 Task: Create new contact,   with mail id: 'JonesDelilah@valeo.com', first name: 'Delilah', Last name: 'Jones', Job Title: Operations Coordinator, Phone number (202) 555-5678. Change life cycle stage to  'Lead' and lead status to 'New'. Add new company to the associated contact: www.wowexpress.in_x000D_
 and type: Prospect. Logged in from softage.1@softage.net
Action: Mouse moved to (72, 53)
Screenshot: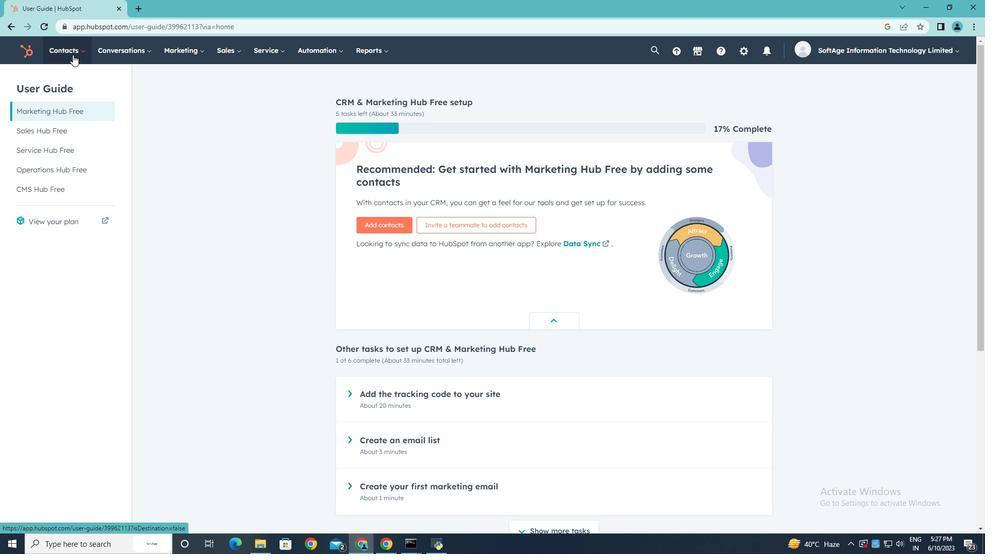 
Action: Mouse pressed left at (72, 53)
Screenshot: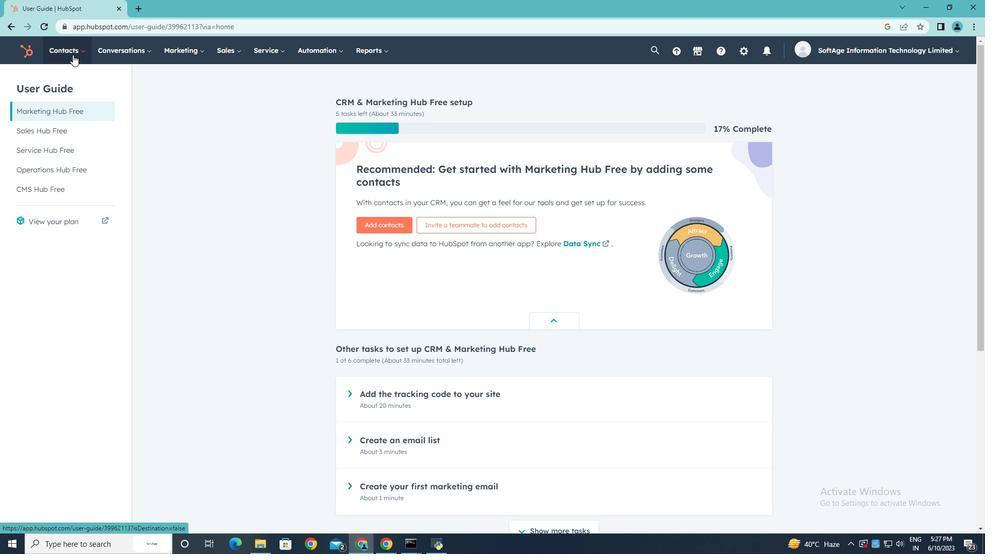 
Action: Mouse moved to (81, 82)
Screenshot: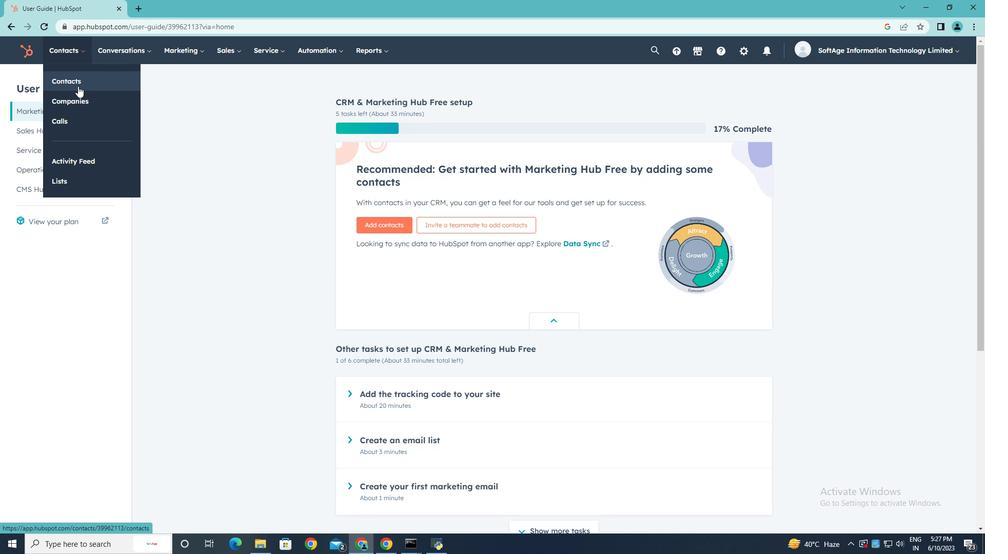 
Action: Mouse pressed left at (81, 82)
Screenshot: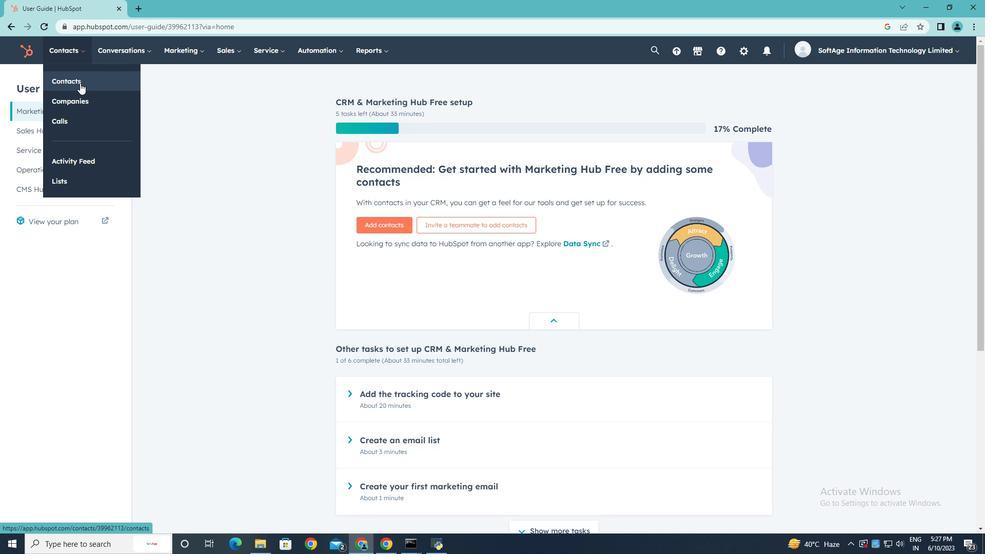 
Action: Mouse moved to (924, 88)
Screenshot: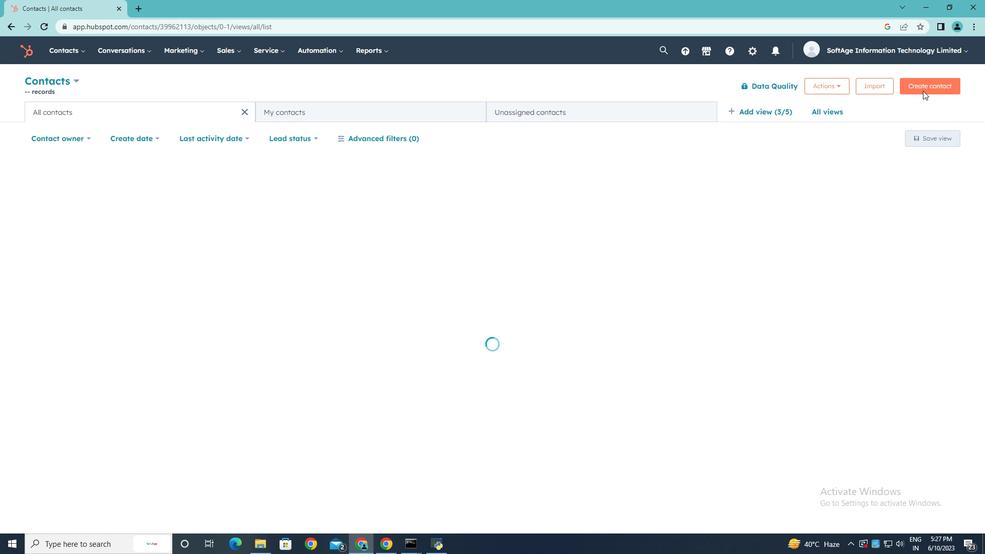 
Action: Mouse pressed left at (924, 88)
Screenshot: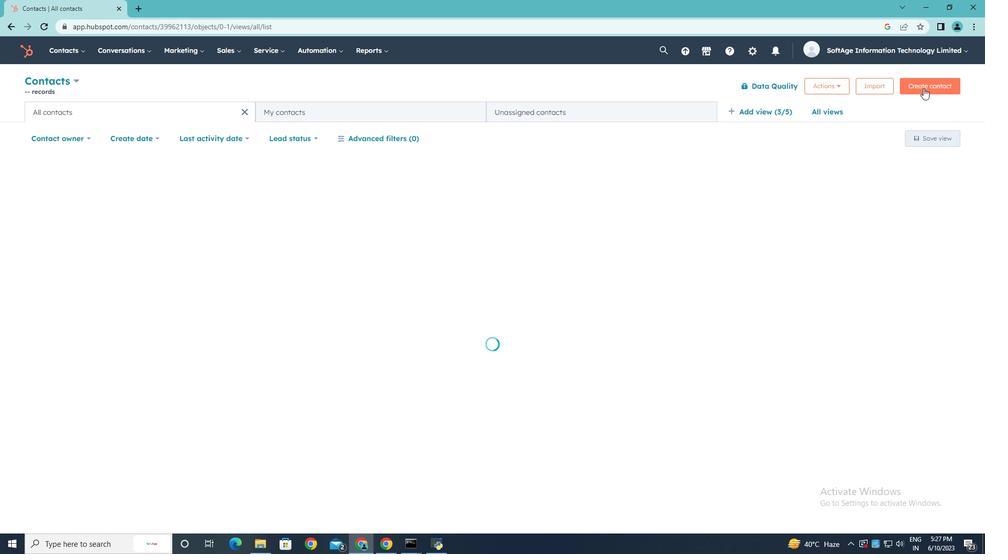 
Action: Mouse moved to (760, 134)
Screenshot: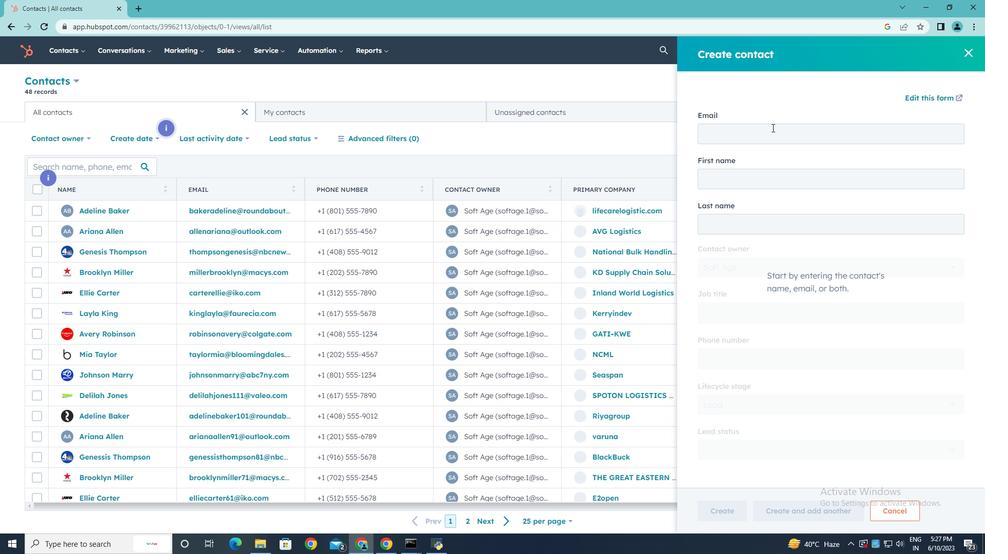 
Action: Mouse pressed left at (760, 134)
Screenshot: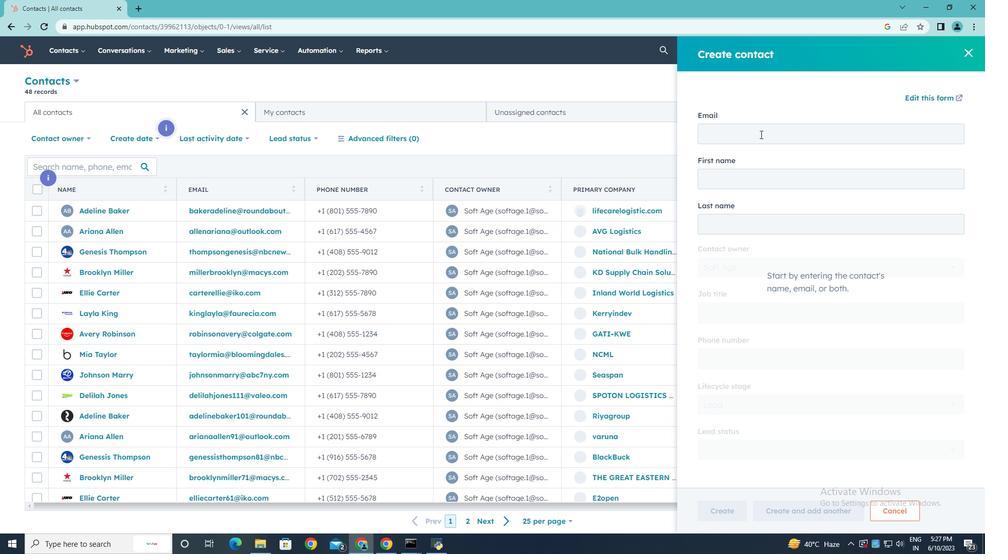
Action: Mouse moved to (762, 133)
Screenshot: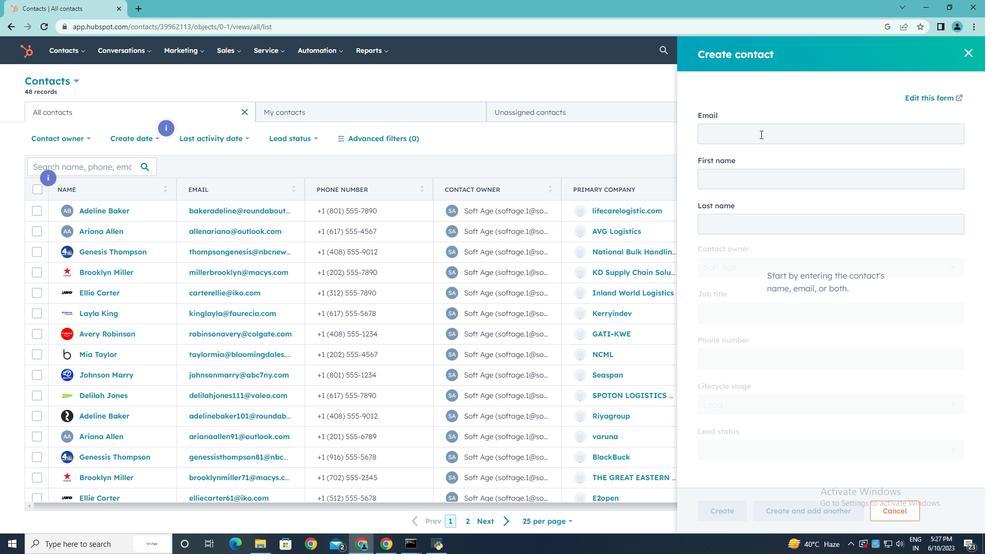 
Action: Key pressed <Key.shift><Key.shift><Key.shift><Key.shift><Key.shift>Jones<Key.shift><Key.shift><Key.shift><Key.shift><Key.shift><Key.shift><Key.shift>Delilah<Key.shift><Key.shift><Key.shift><Key.shift><Key.shift><Key.shift><Key.shift>@valeo.com
Screenshot: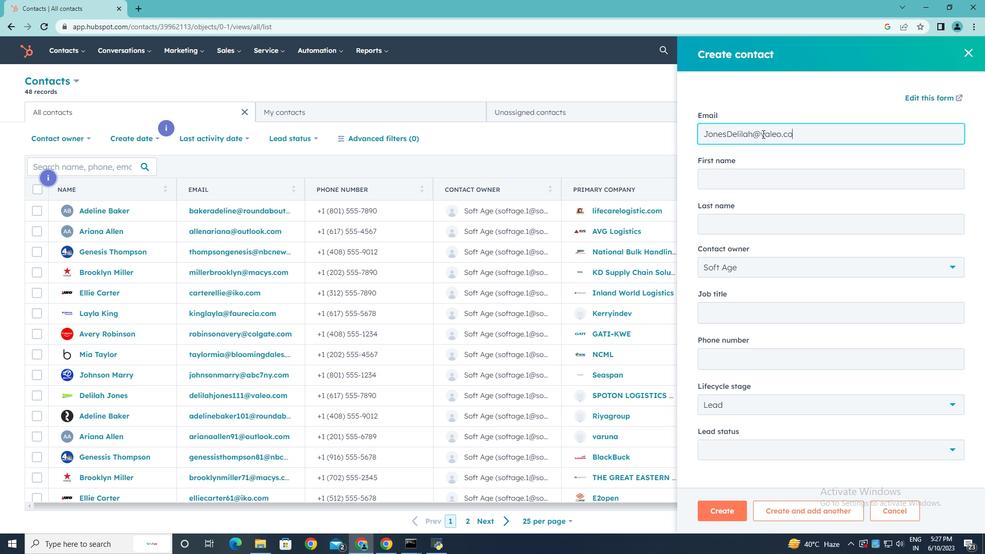 
Action: Mouse moved to (742, 172)
Screenshot: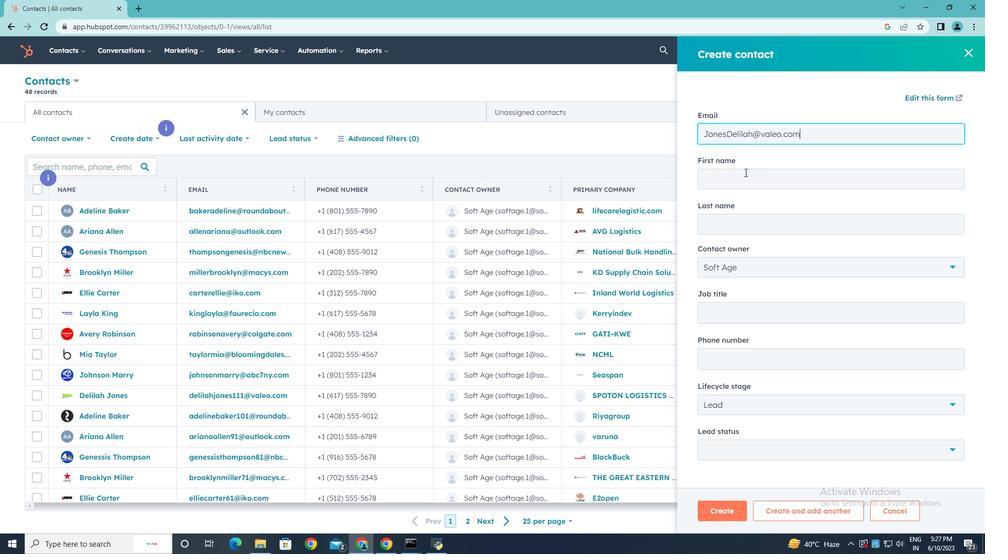 
Action: Mouse pressed left at (742, 172)
Screenshot: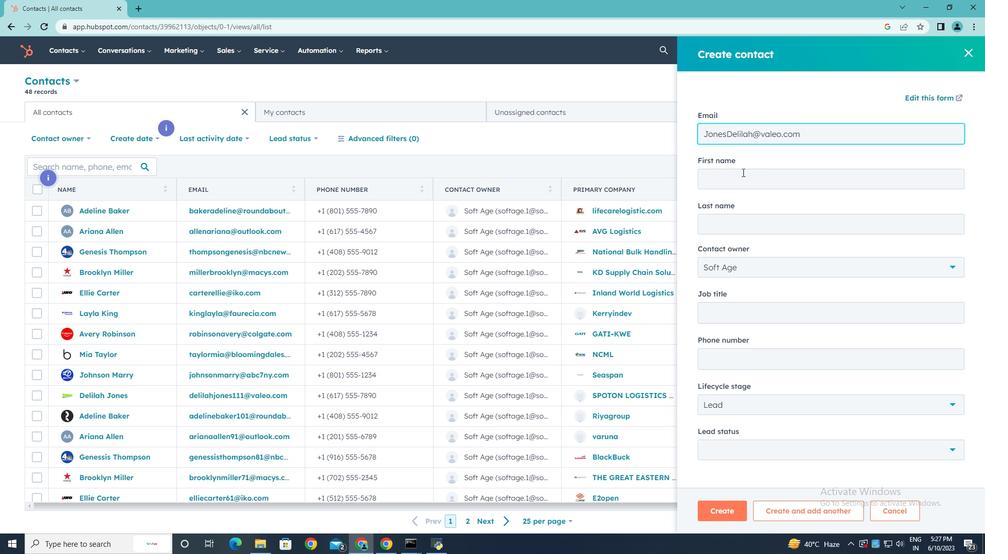 
Action: Key pressed <Key.shift>Delilah
Screenshot: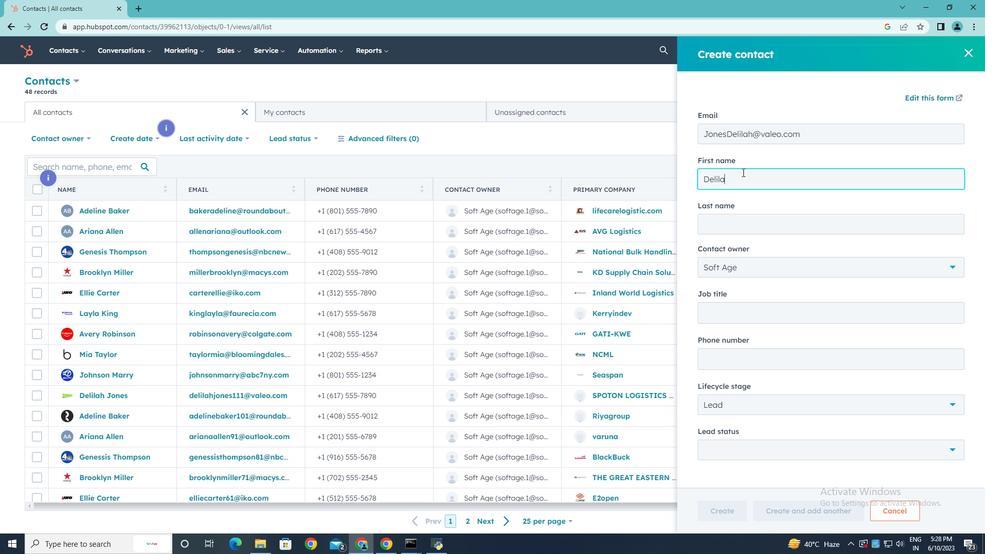 
Action: Mouse moved to (728, 225)
Screenshot: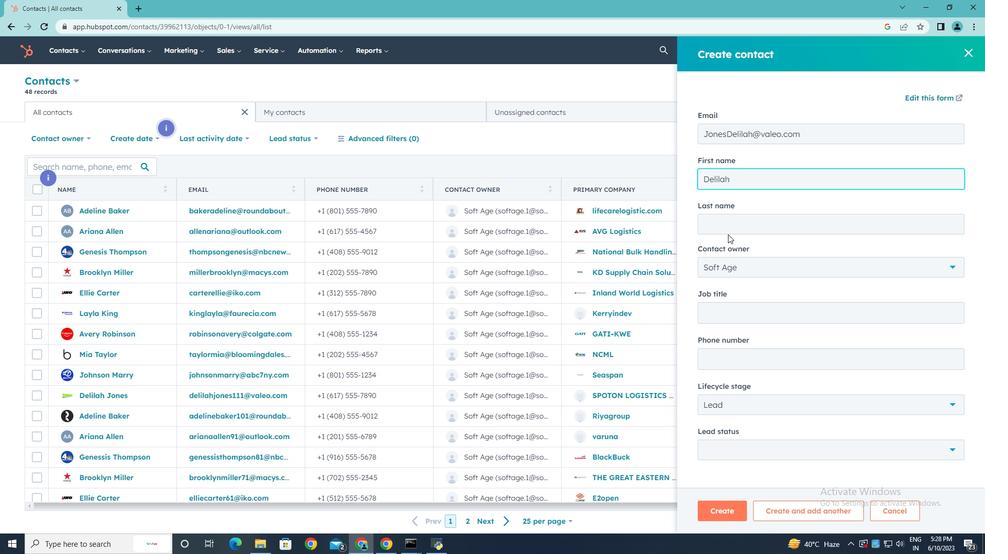 
Action: Mouse pressed left at (728, 225)
Screenshot: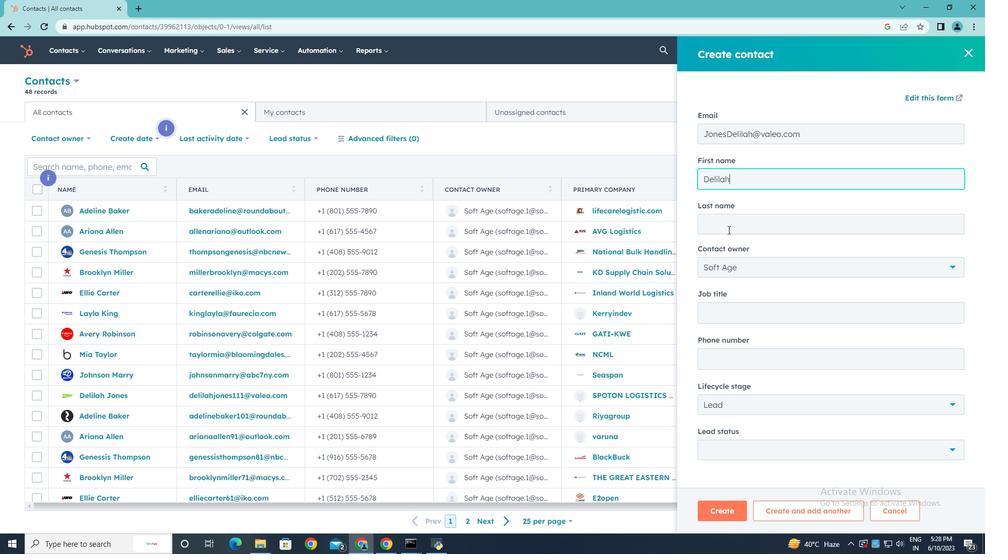 
Action: Key pressed <Key.shift>Jones
Screenshot: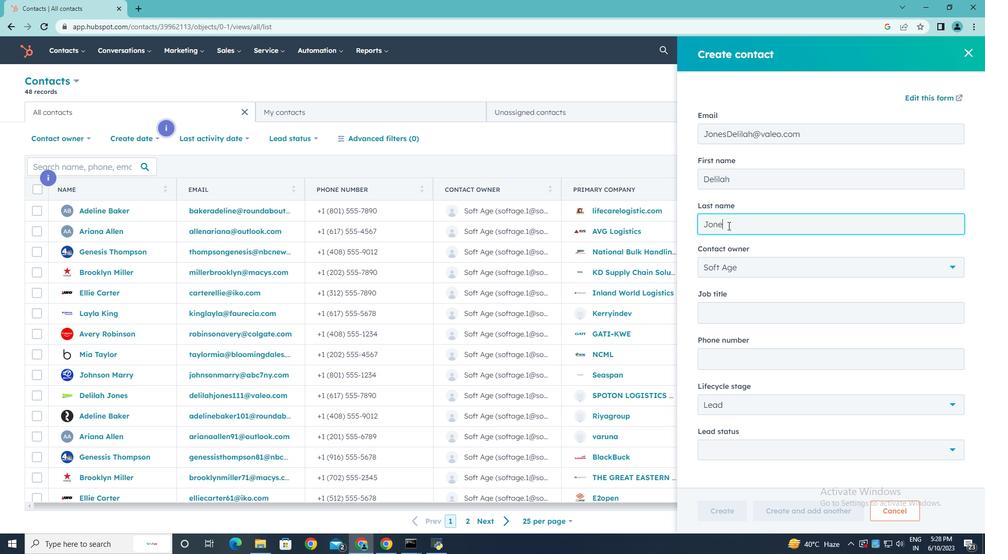 
Action: Mouse moved to (740, 312)
Screenshot: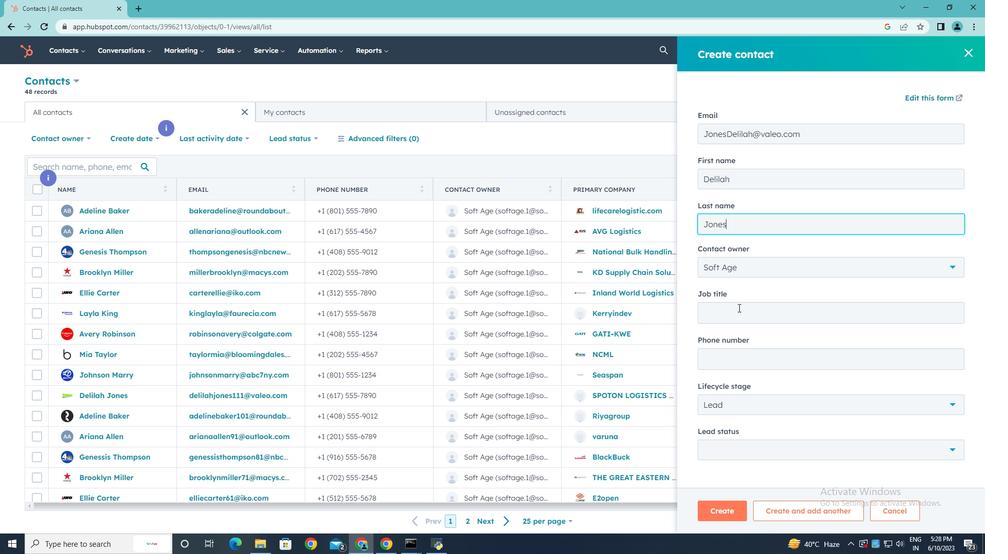 
Action: Mouse pressed left at (740, 312)
Screenshot: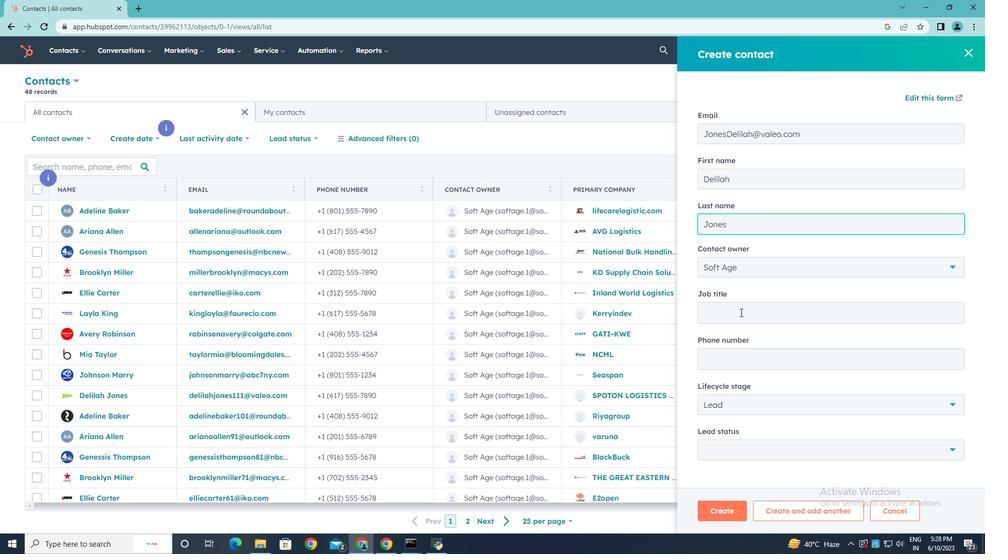 
Action: Key pressed <Key.shift><Key.shift><Key.shift><Key.shift><Key.shift><Key.shift><Key.shift>Operations<Key.space><Key.shift>Coordinator
Screenshot: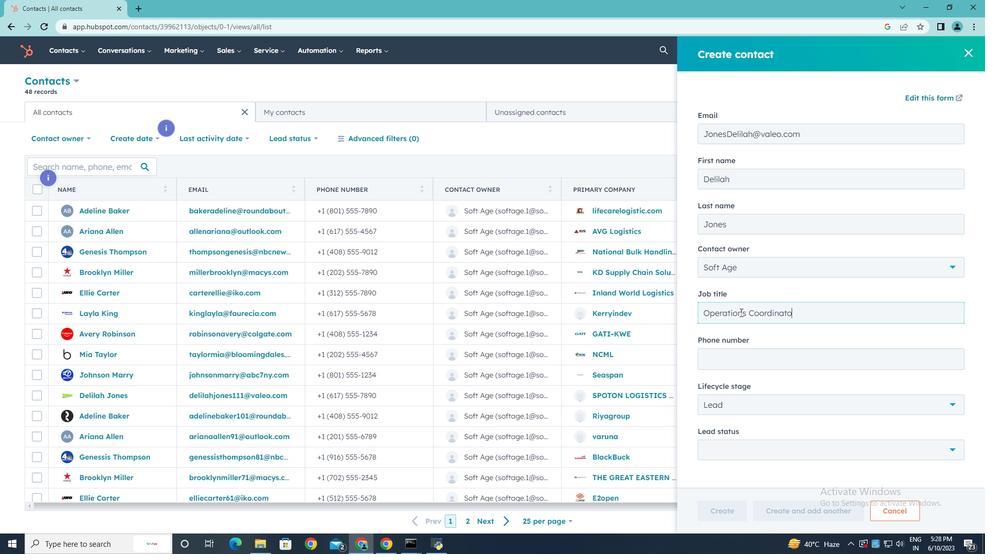 
Action: Mouse moved to (789, 364)
Screenshot: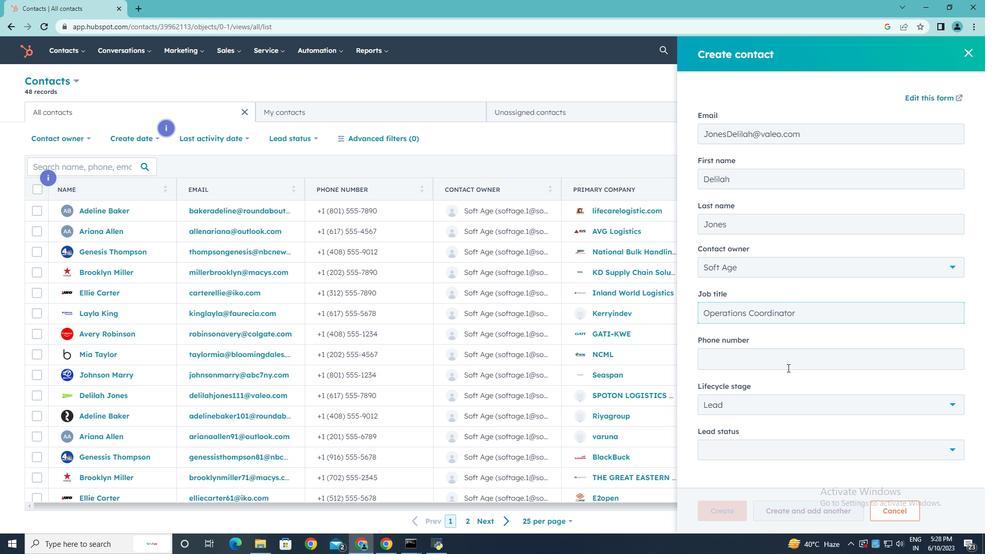 
Action: Mouse pressed left at (789, 364)
Screenshot: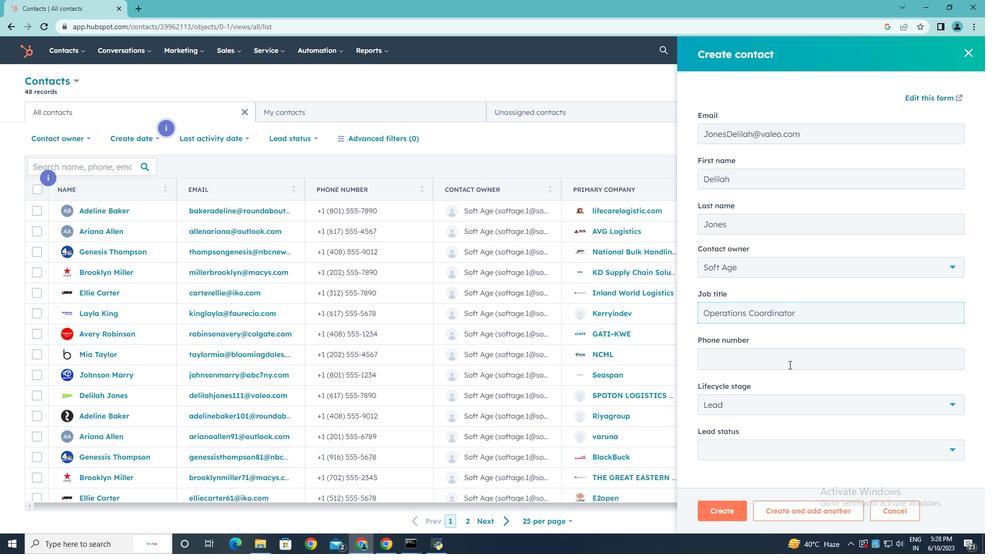 
Action: Key pressed 2025555678
Screenshot: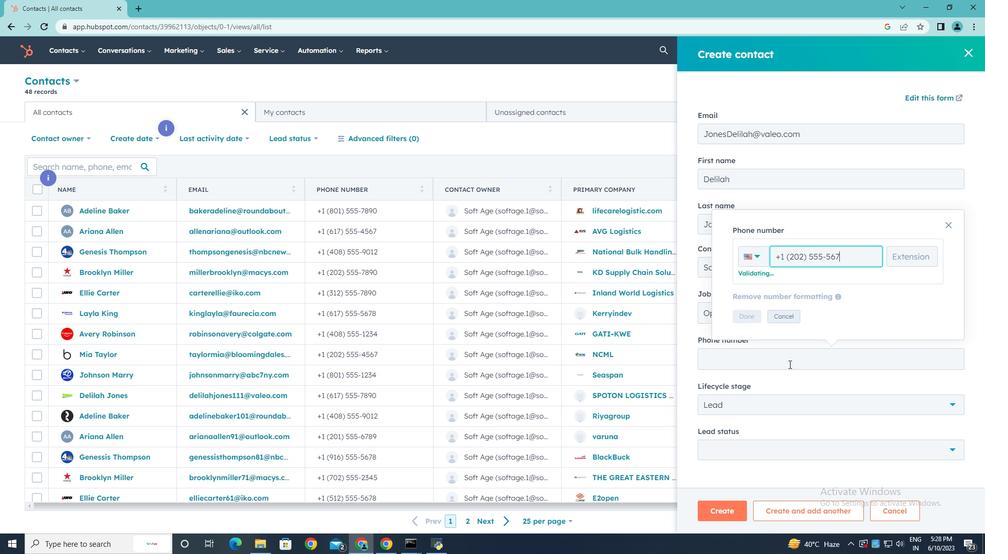 
Action: Mouse moved to (752, 313)
Screenshot: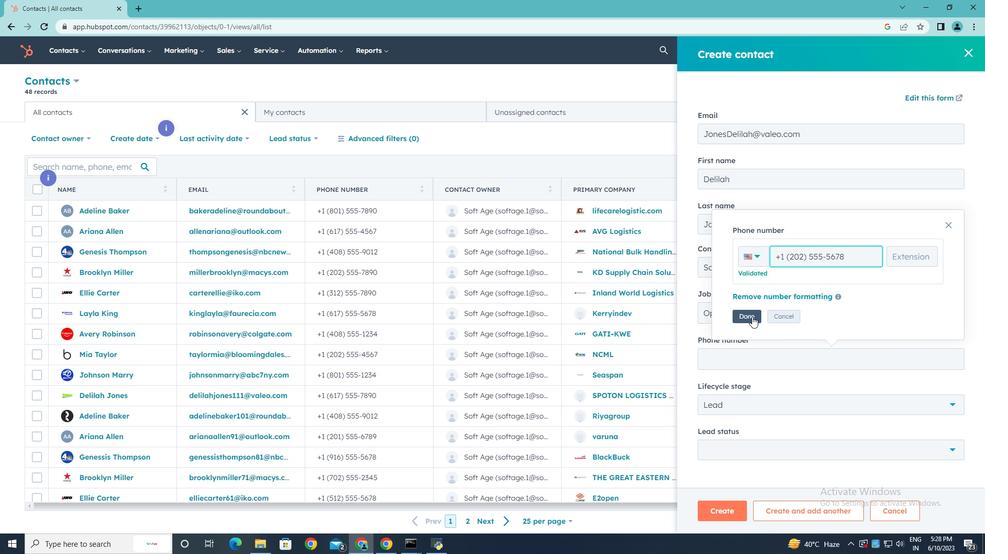 
Action: Mouse pressed left at (752, 313)
Screenshot: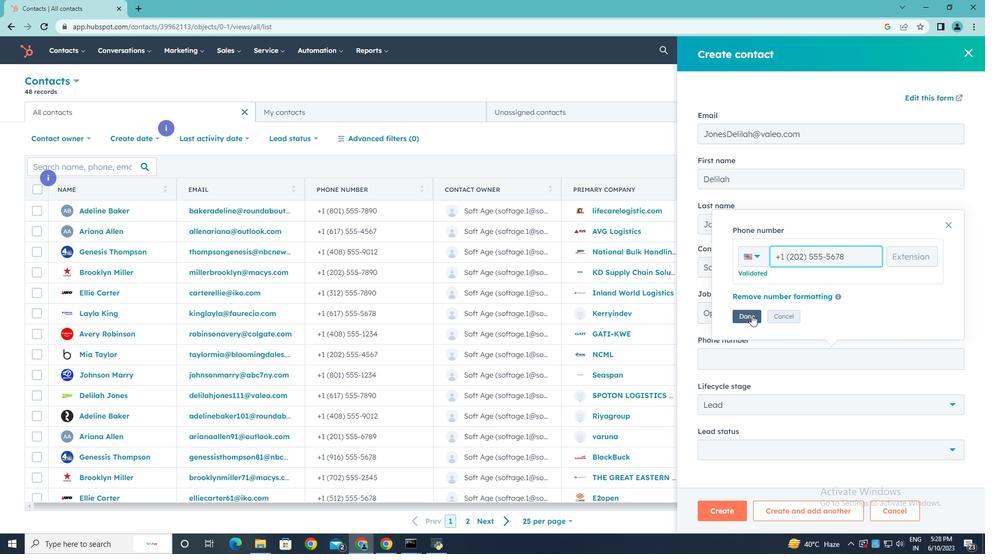 
Action: Mouse moved to (754, 404)
Screenshot: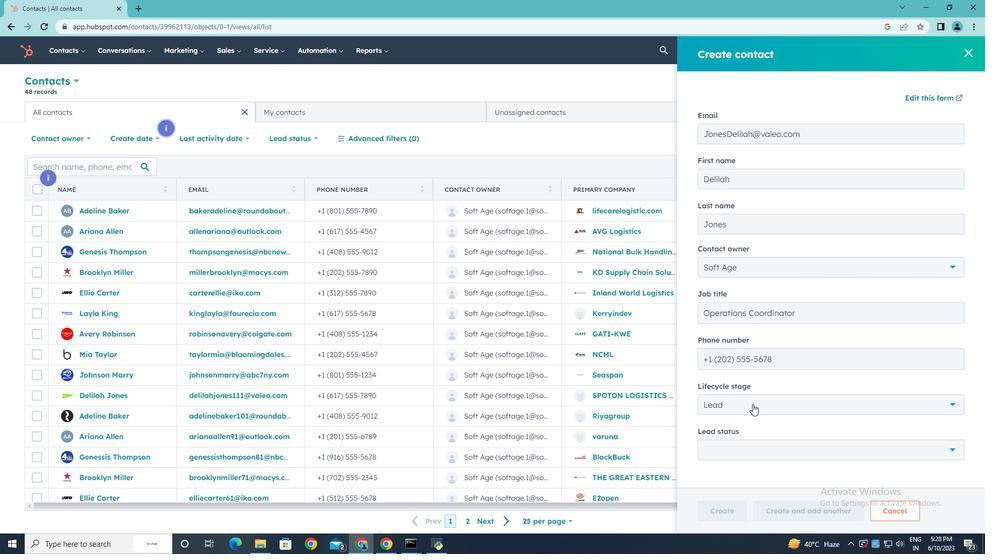 
Action: Mouse pressed left at (754, 404)
Screenshot: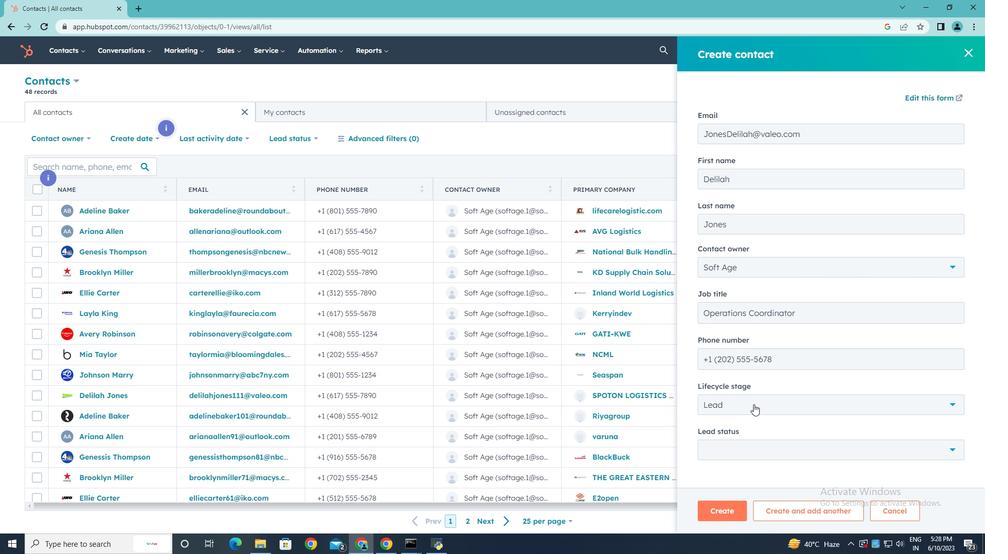 
Action: Mouse moved to (734, 314)
Screenshot: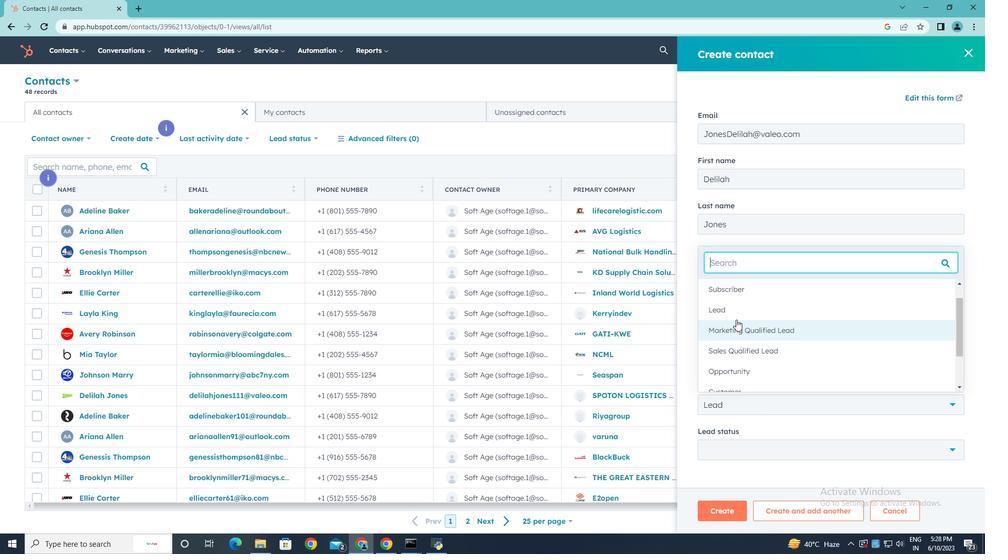 
Action: Mouse pressed left at (734, 314)
Screenshot: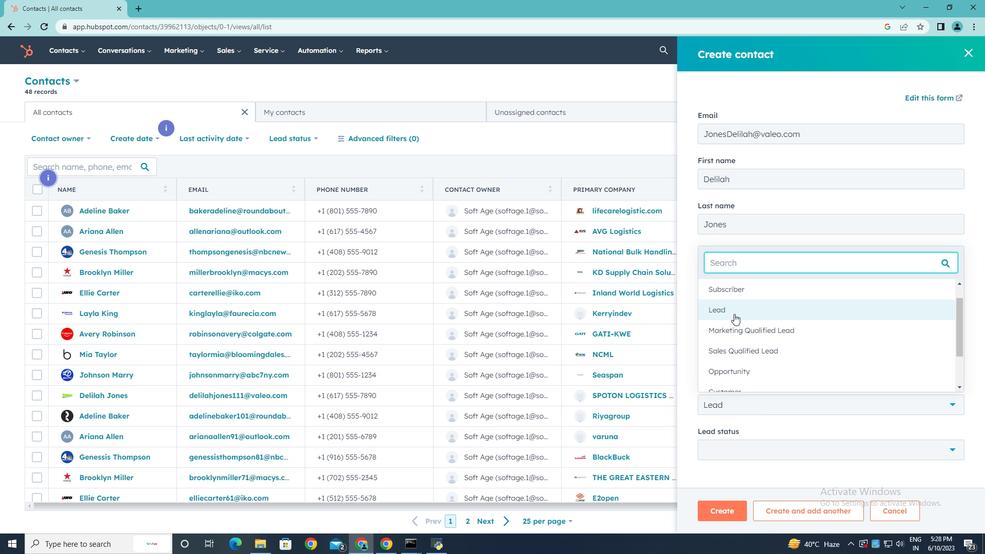 
Action: Mouse moved to (740, 453)
Screenshot: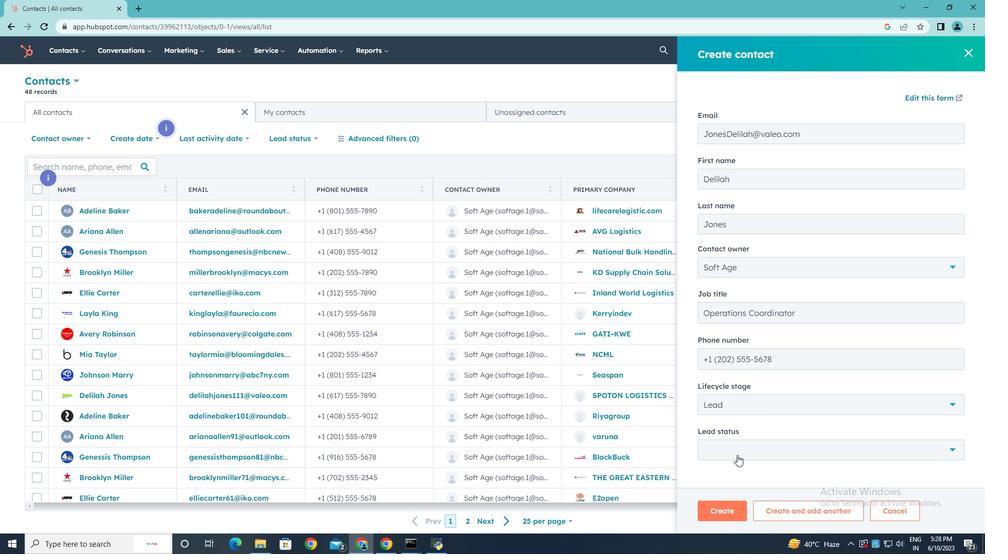 
Action: Mouse pressed left at (740, 453)
Screenshot: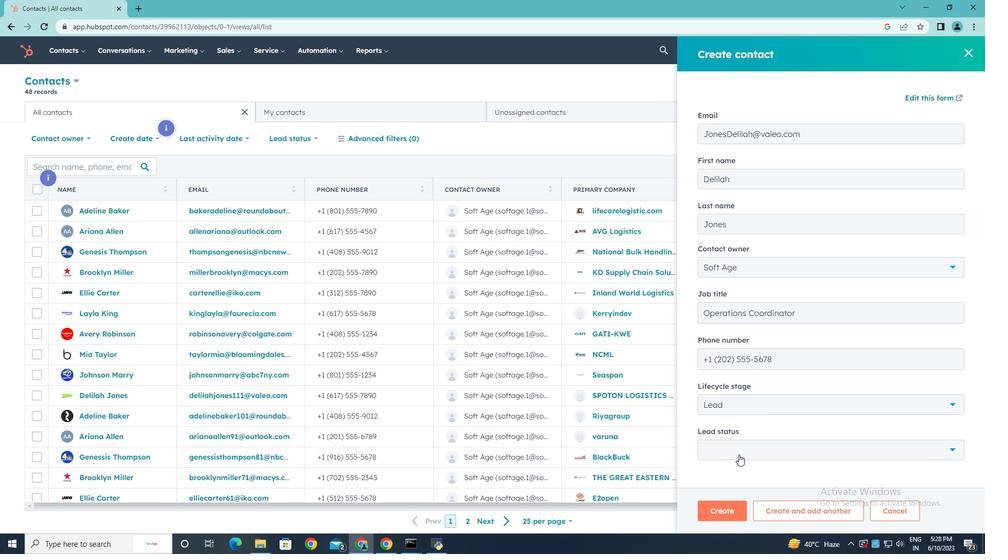 
Action: Mouse moved to (734, 357)
Screenshot: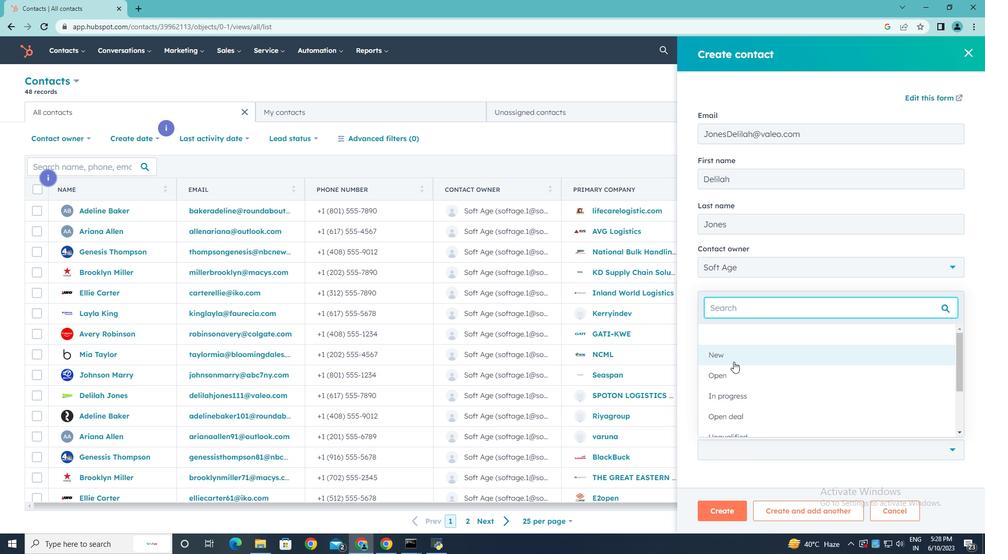 
Action: Mouse pressed left at (734, 357)
Screenshot: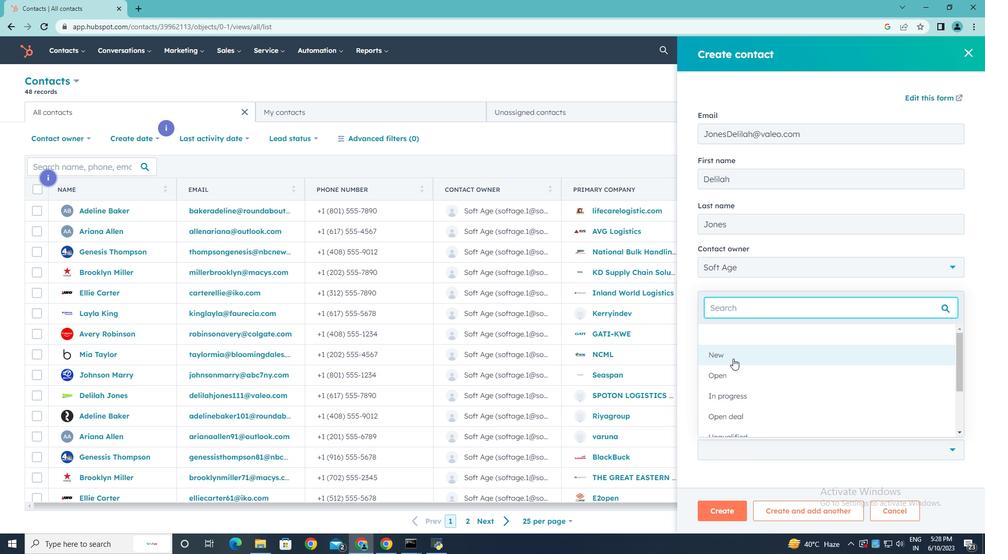 
Action: Mouse moved to (748, 397)
Screenshot: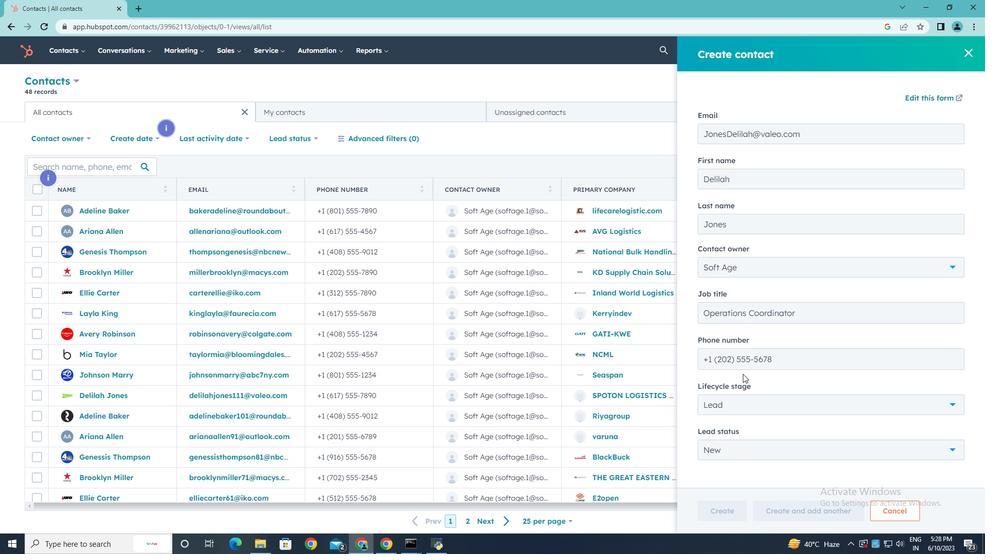 
Action: Mouse scrolled (748, 396) with delta (0, 0)
Screenshot: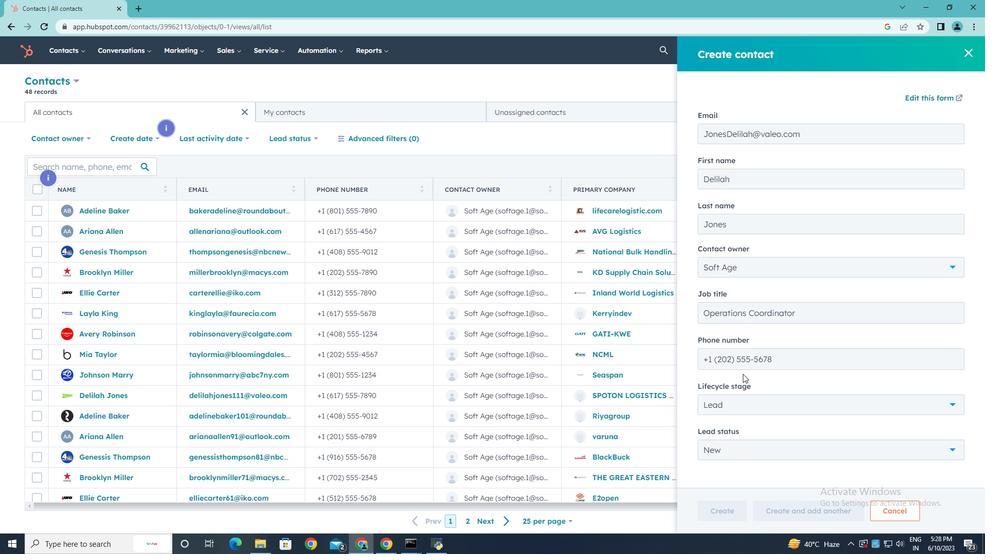 
Action: Mouse moved to (748, 397)
Screenshot: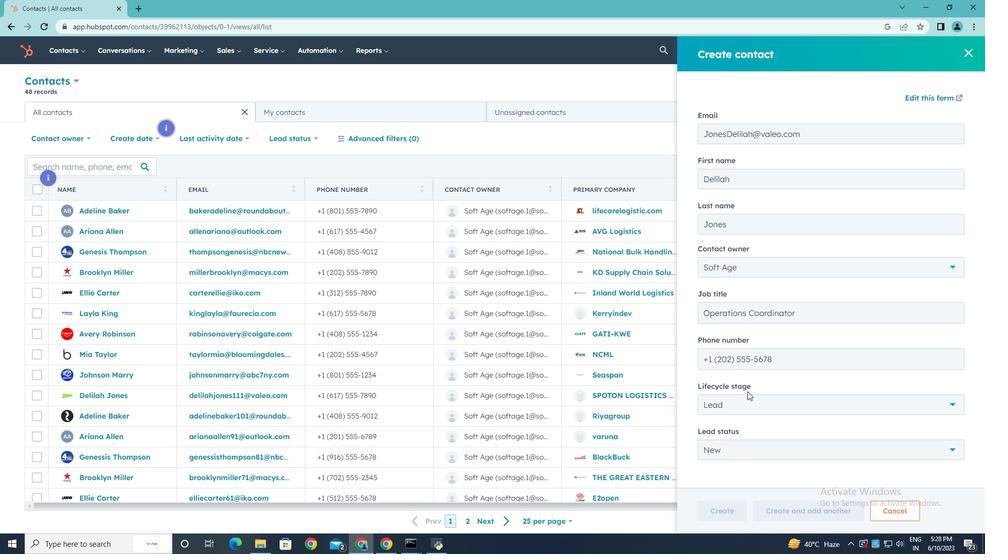 
Action: Mouse scrolled (748, 397) with delta (0, 0)
Screenshot: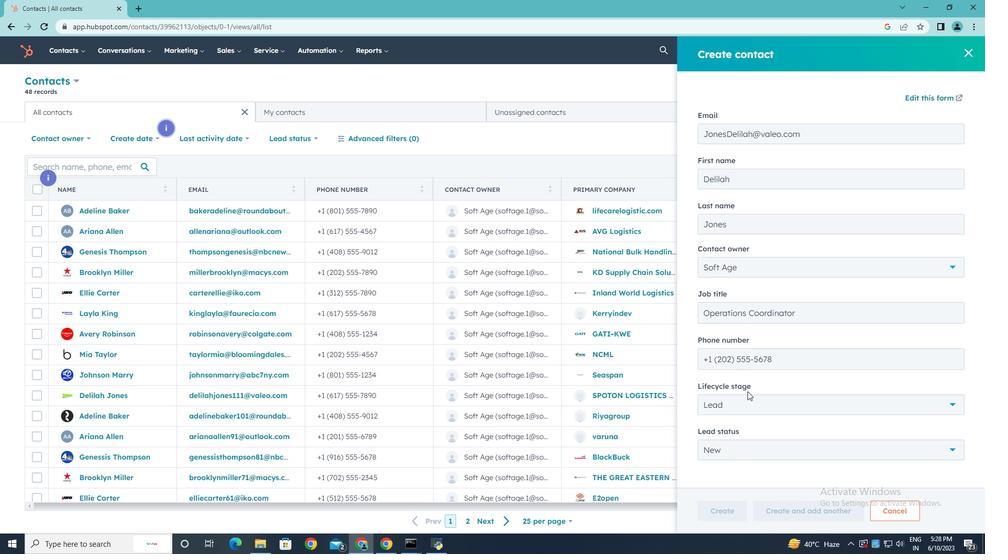 
Action: Mouse scrolled (748, 397) with delta (0, 0)
Screenshot: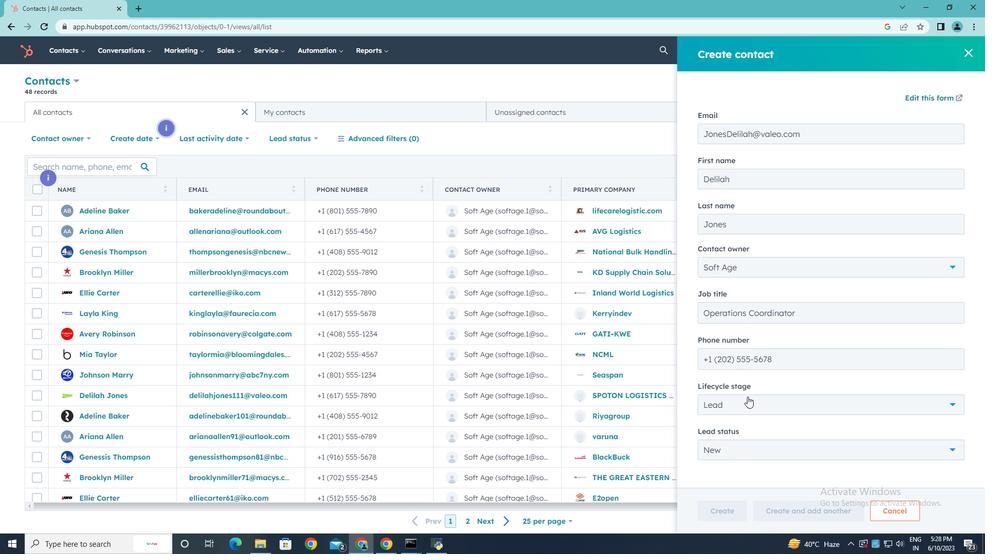 
Action: Mouse scrolled (748, 397) with delta (0, 0)
Screenshot: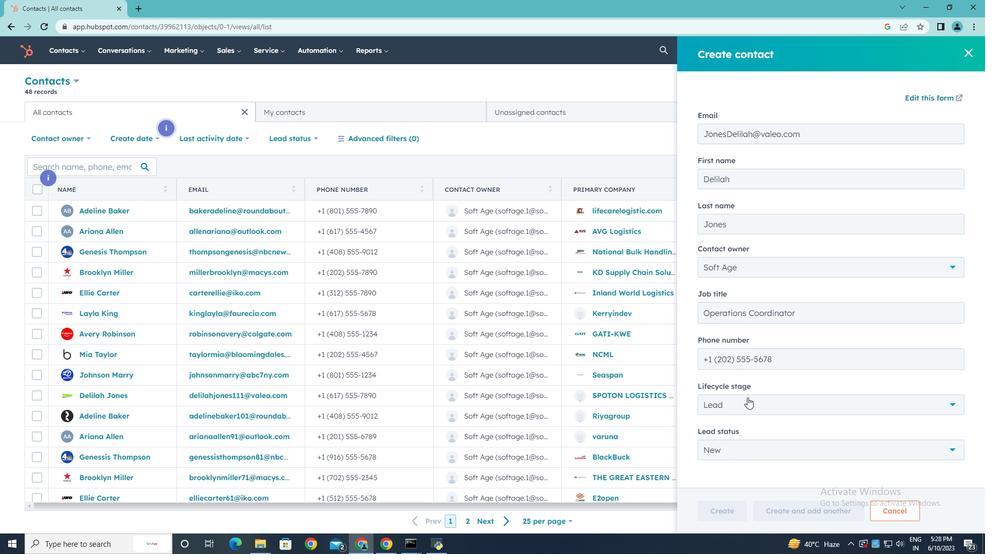 
Action: Mouse moved to (728, 507)
Screenshot: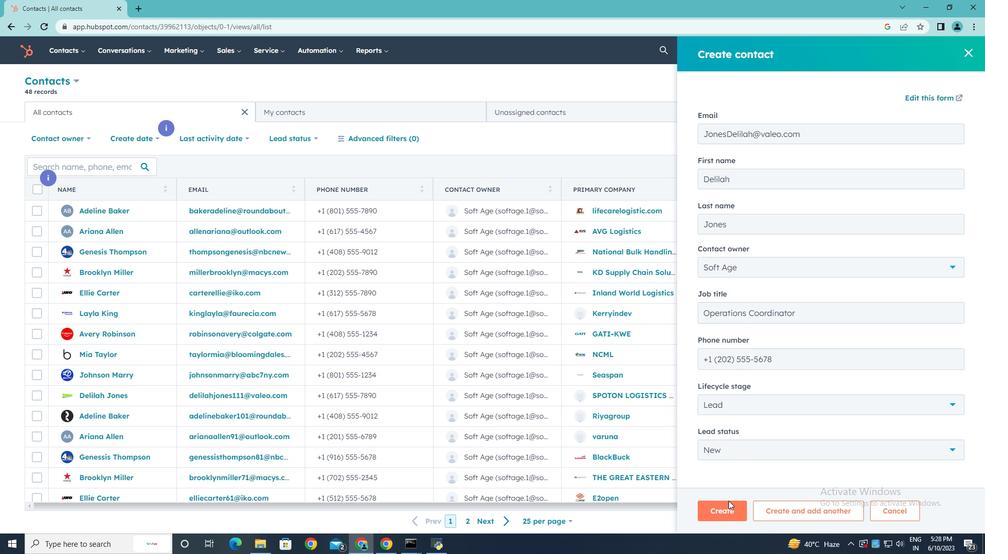 
Action: Mouse pressed left at (728, 507)
Screenshot: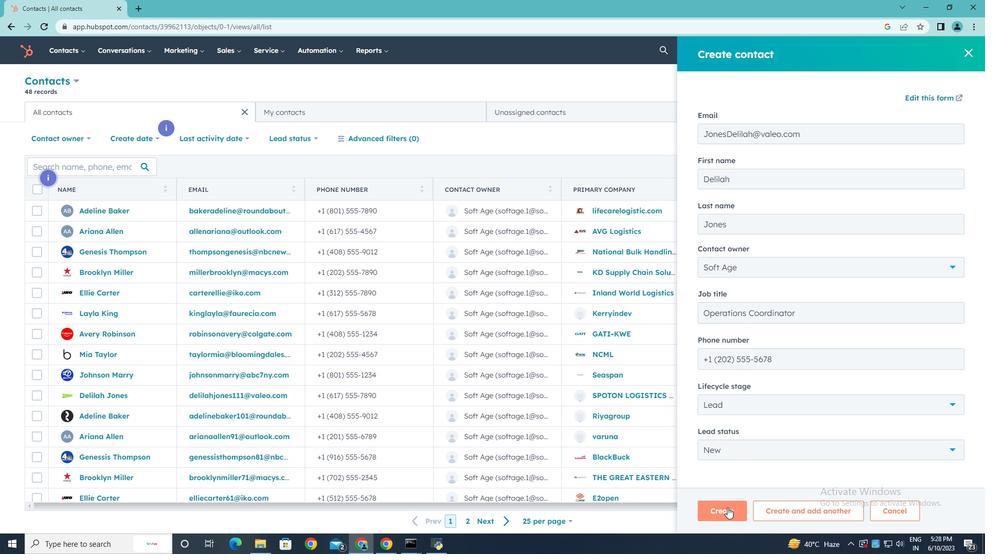 
Action: Mouse moved to (693, 332)
Screenshot: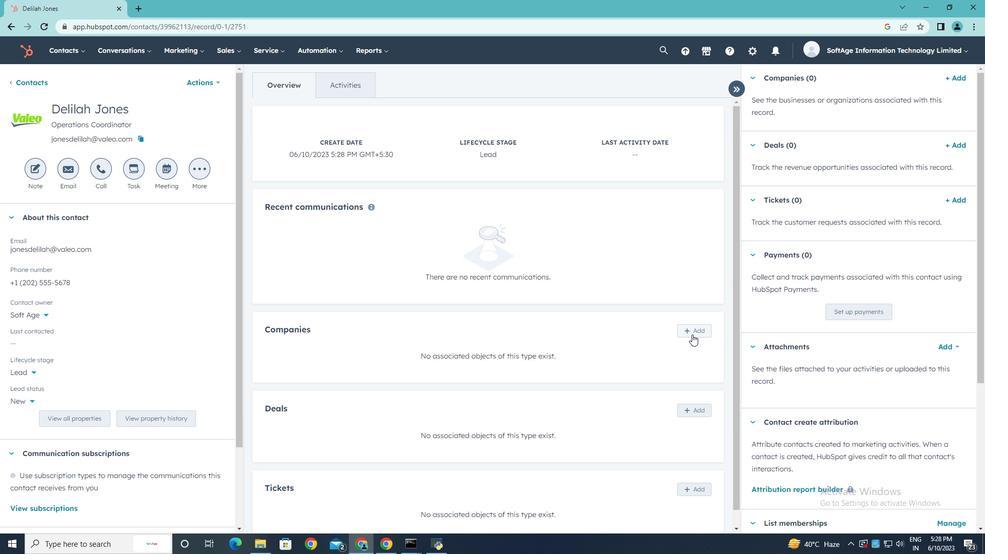 
Action: Mouse pressed left at (693, 332)
Screenshot: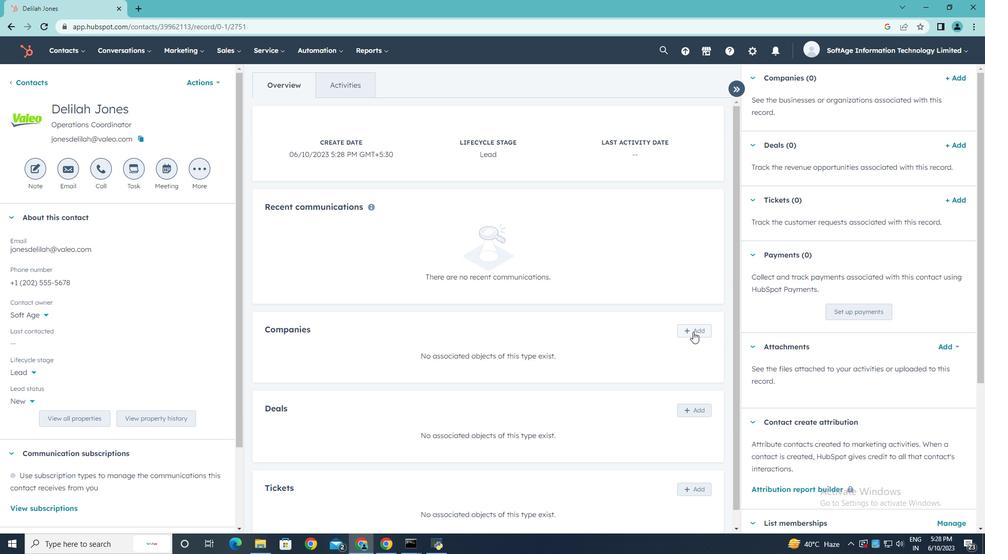 
Action: Mouse moved to (765, 105)
Screenshot: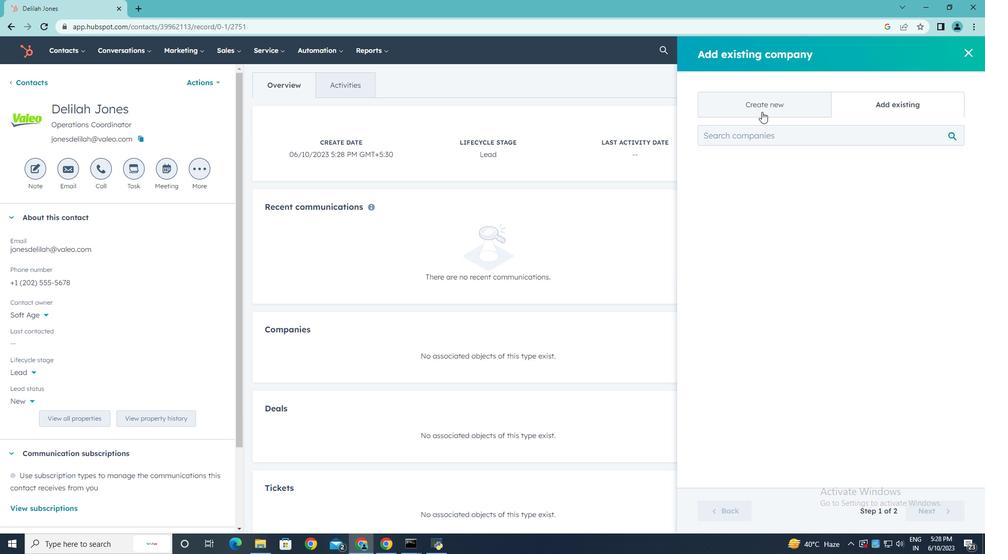 
Action: Mouse pressed left at (765, 105)
Screenshot: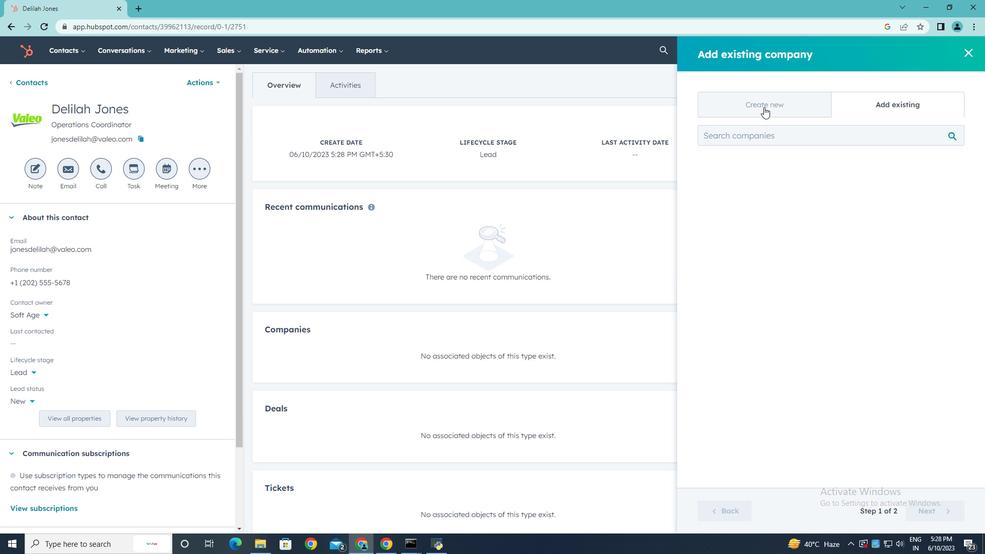 
Action: Mouse moved to (749, 164)
Screenshot: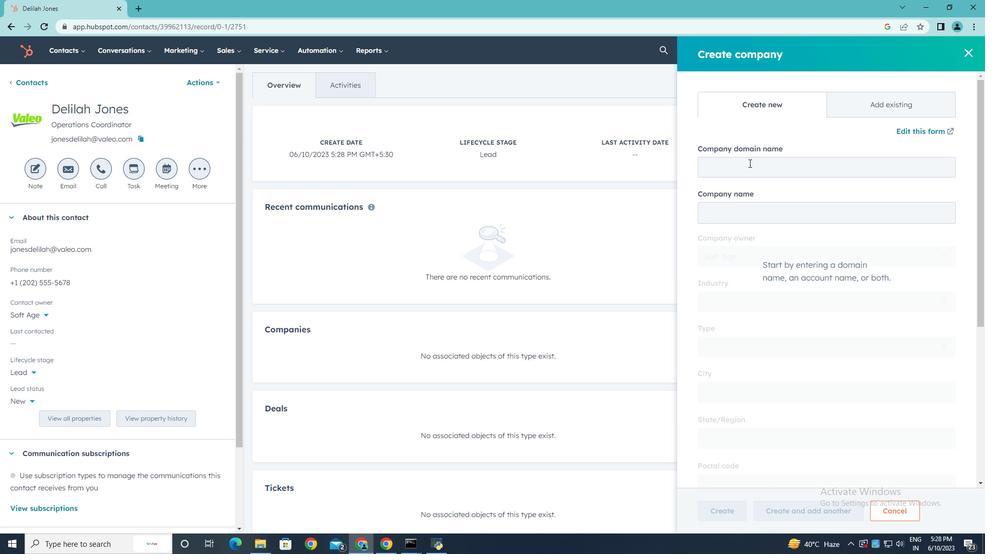 
Action: Mouse pressed left at (749, 164)
Screenshot: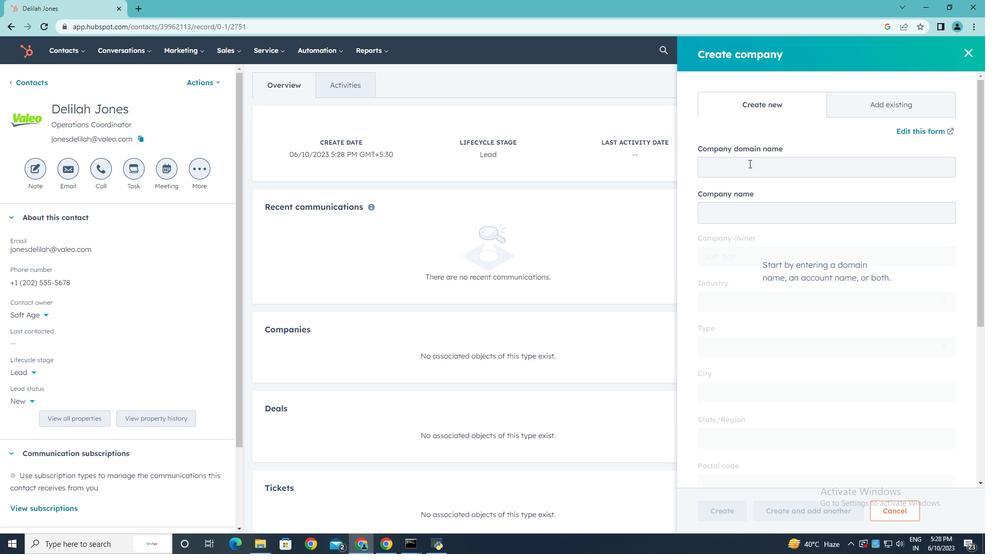
Action: Key pressed www.wowexpress.in
Screenshot: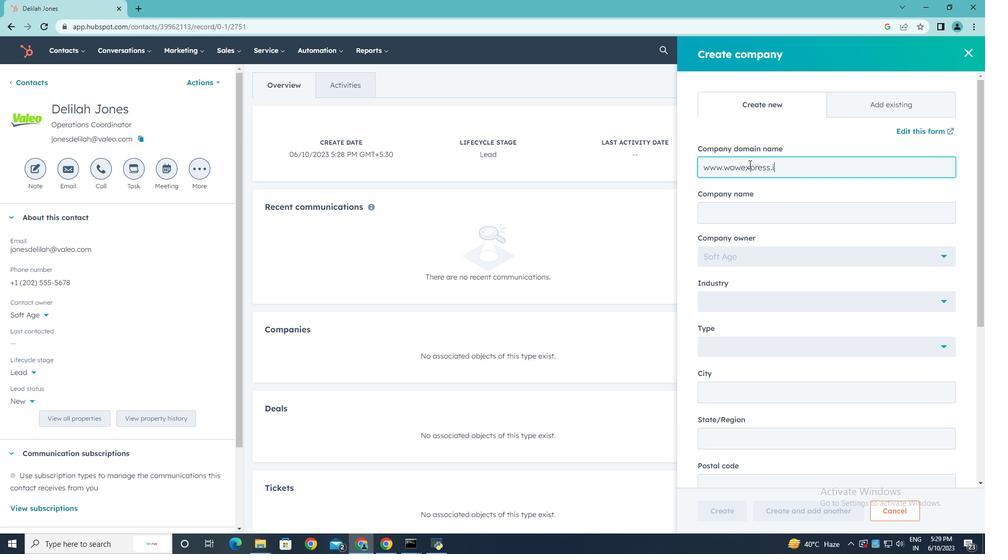 
Action: Mouse moved to (777, 186)
Screenshot: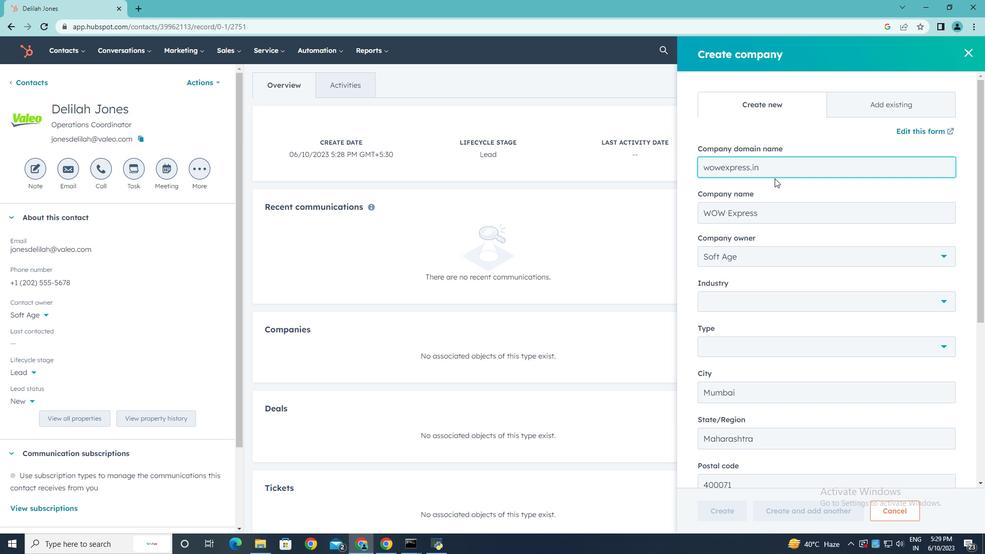 
Action: Mouse scrolled (777, 185) with delta (0, 0)
Screenshot: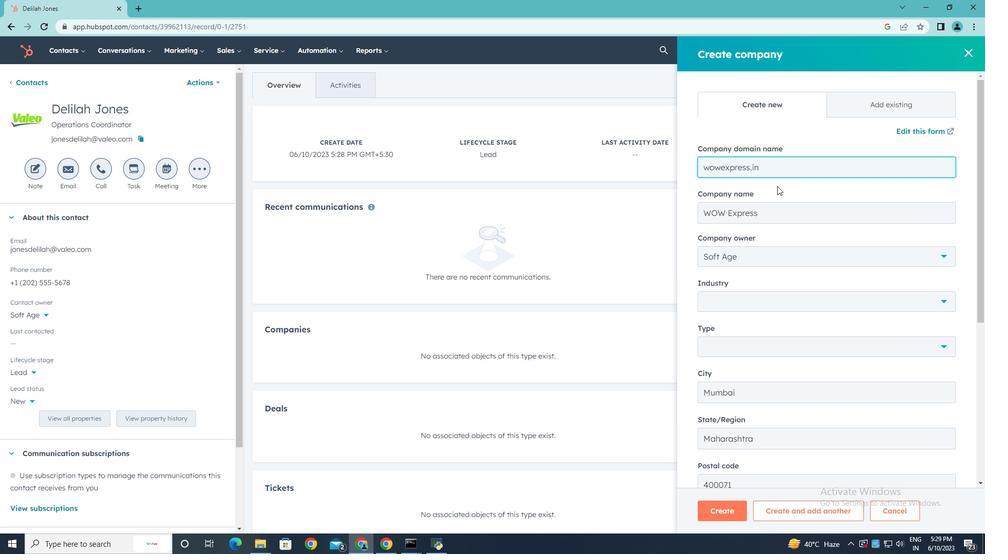 
Action: Mouse scrolled (777, 185) with delta (0, 0)
Screenshot: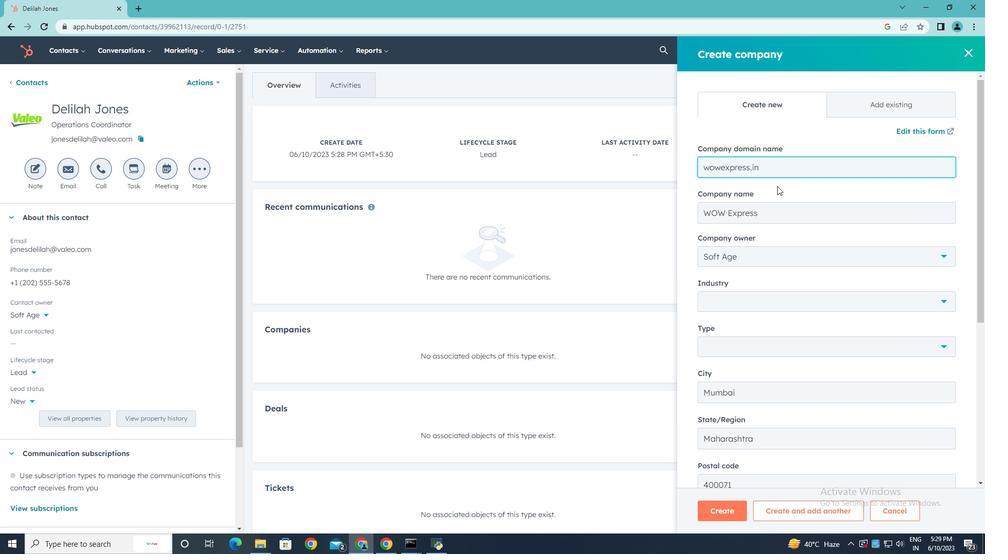 
Action: Mouse scrolled (777, 185) with delta (0, 0)
Screenshot: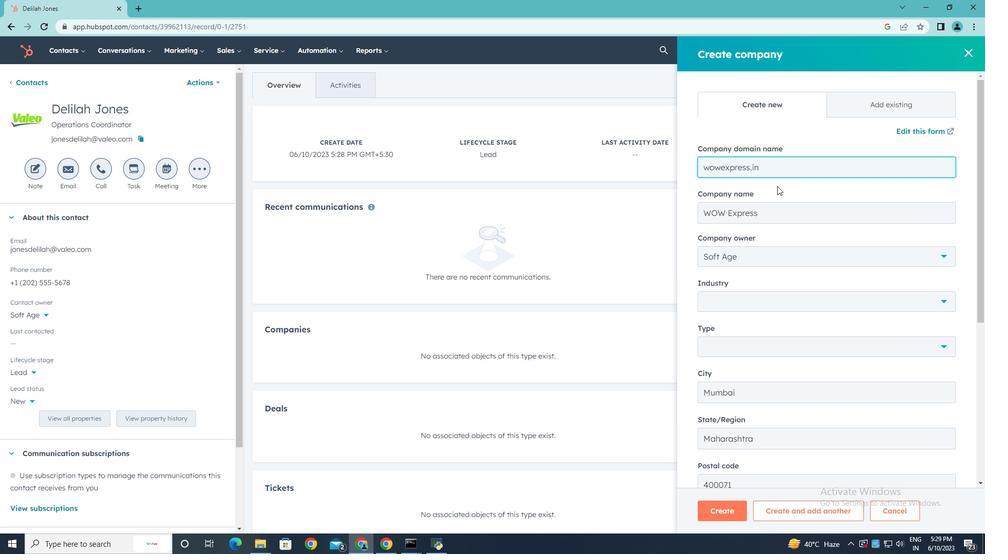 
Action: Mouse moved to (943, 198)
Screenshot: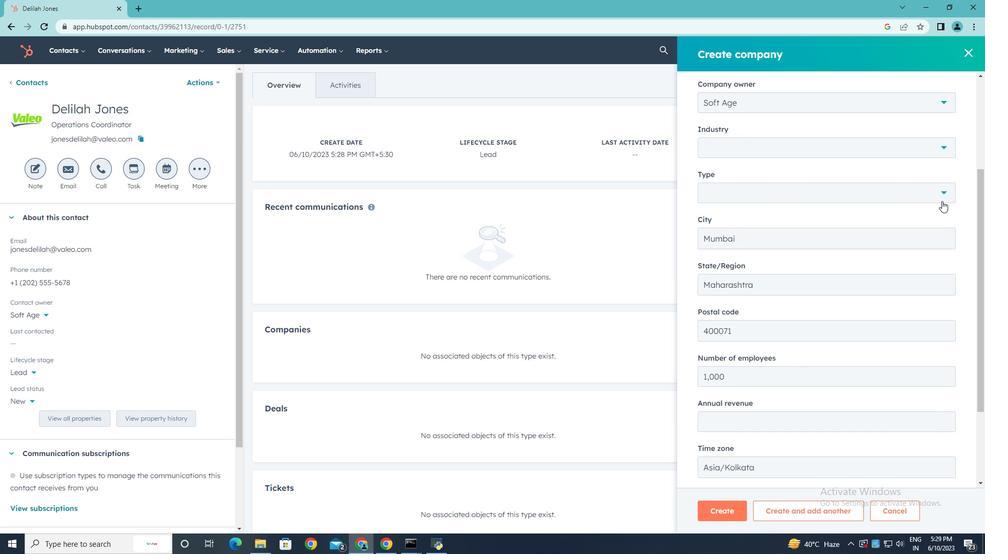 
Action: Mouse pressed left at (943, 198)
Screenshot: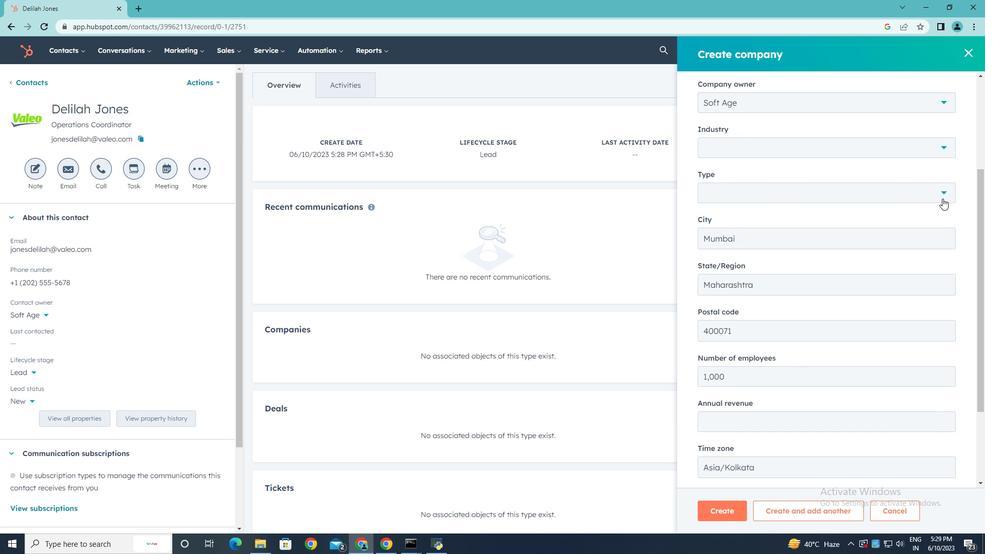 
Action: Mouse moved to (765, 238)
Screenshot: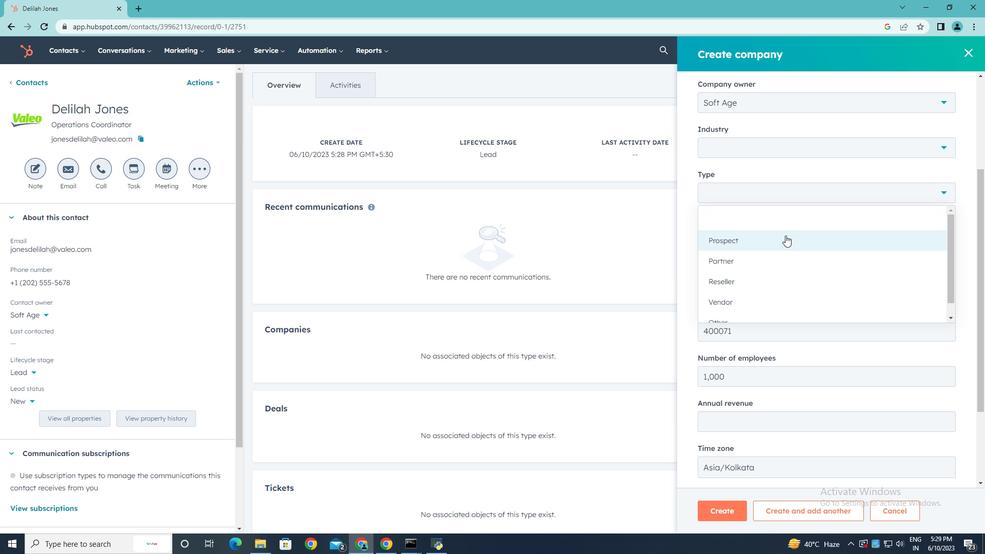 
Action: Mouse pressed left at (765, 238)
Screenshot: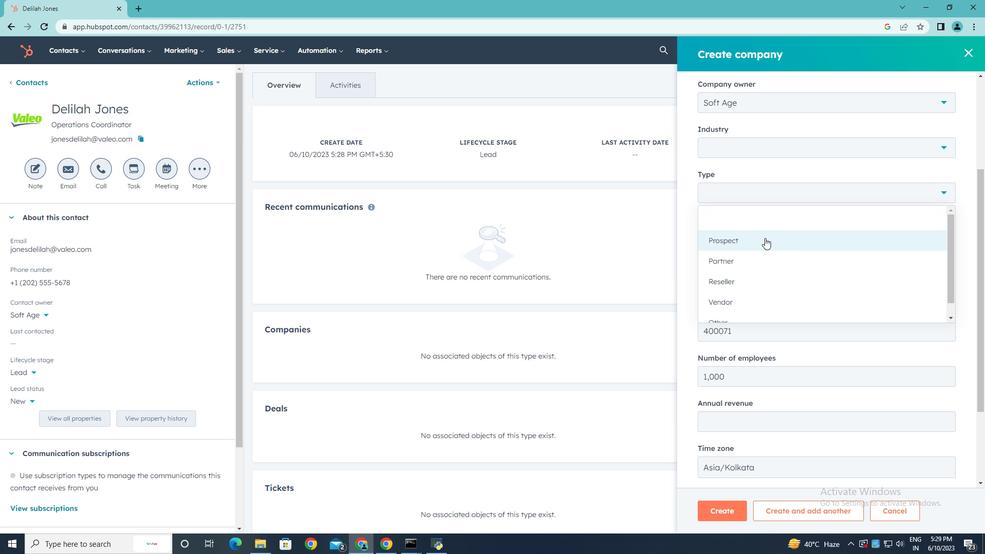 
Action: Mouse moved to (765, 238)
Screenshot: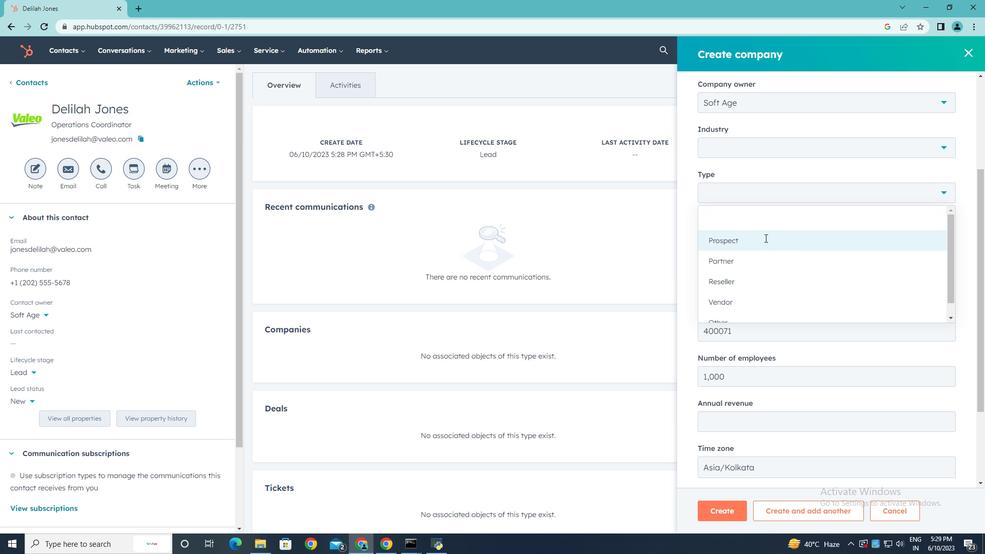 
Action: Mouse scrolled (765, 237) with delta (0, 0)
Screenshot: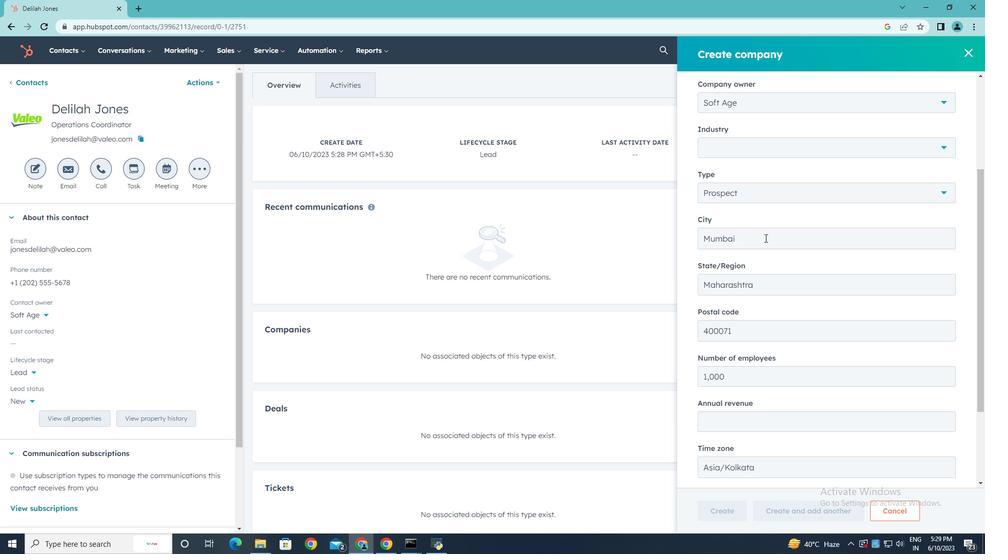 
Action: Mouse scrolled (765, 237) with delta (0, 0)
Screenshot: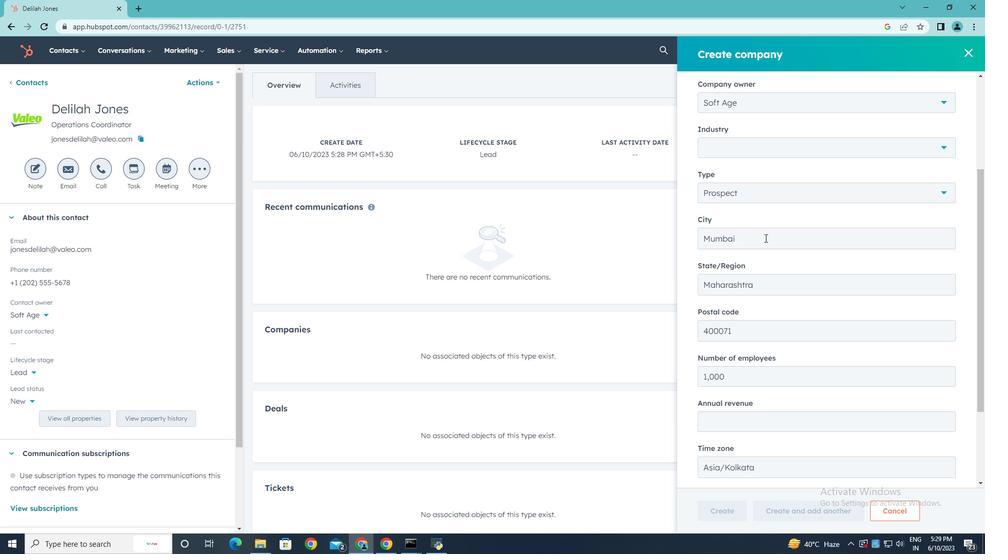 
Action: Mouse scrolled (765, 237) with delta (0, 0)
Screenshot: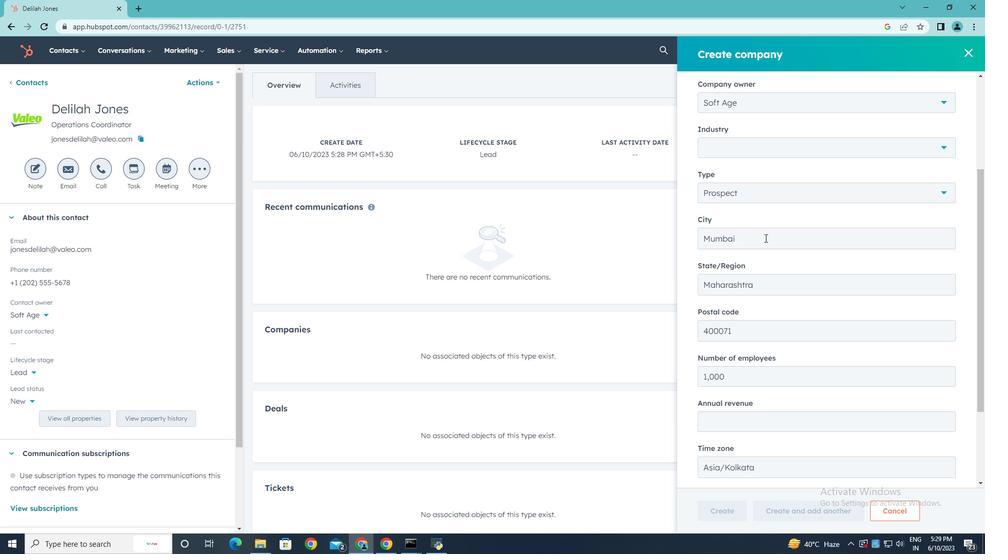 
Action: Mouse scrolled (765, 237) with delta (0, 0)
Screenshot: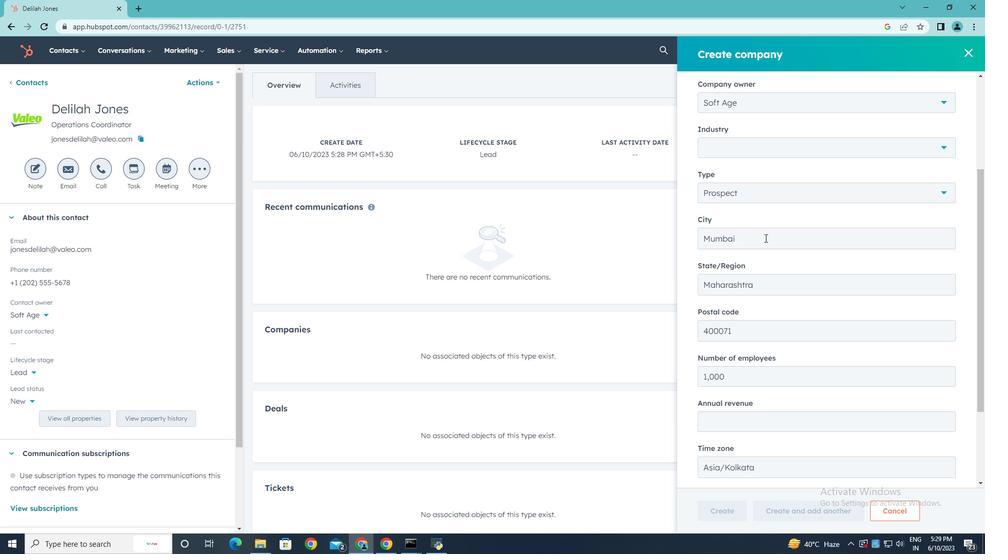 
Action: Mouse scrolled (765, 237) with delta (0, 0)
Screenshot: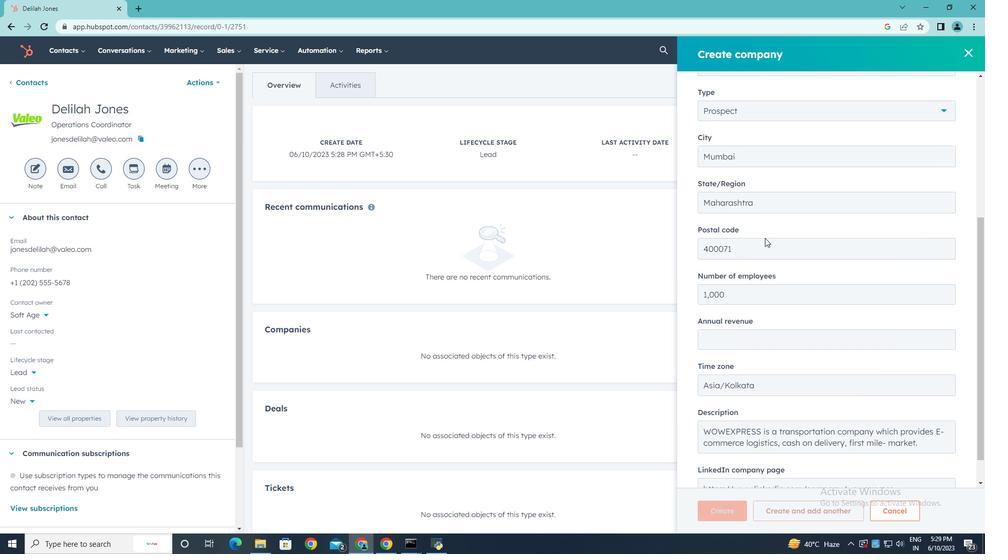 
Action: Mouse moved to (730, 507)
Screenshot: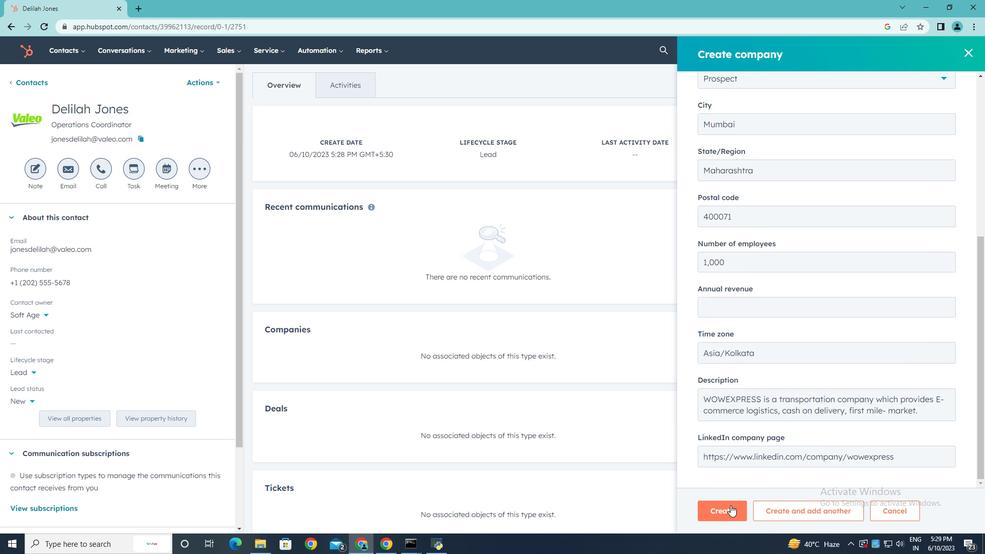 
Action: Mouse pressed left at (730, 507)
Screenshot: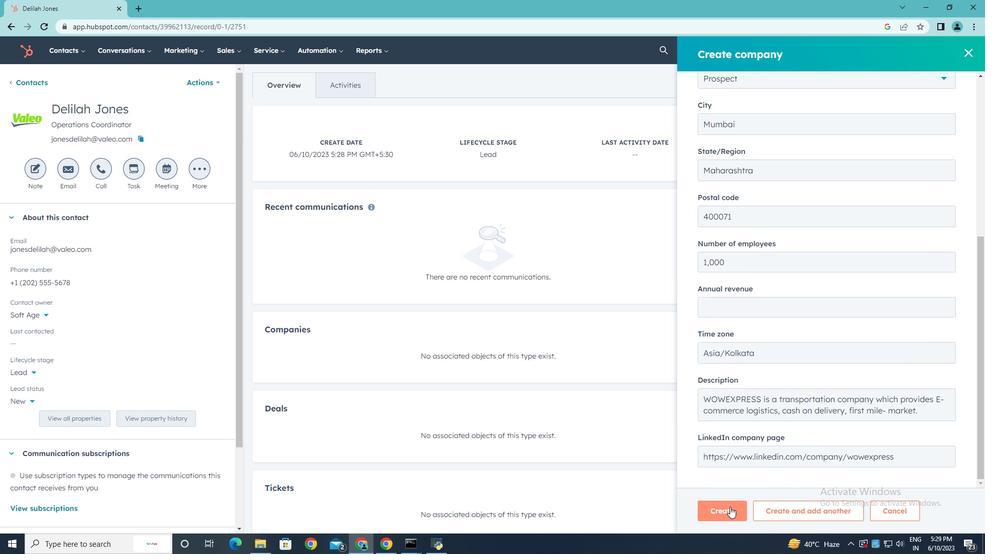 
Action: Mouse moved to (598, 344)
Screenshot: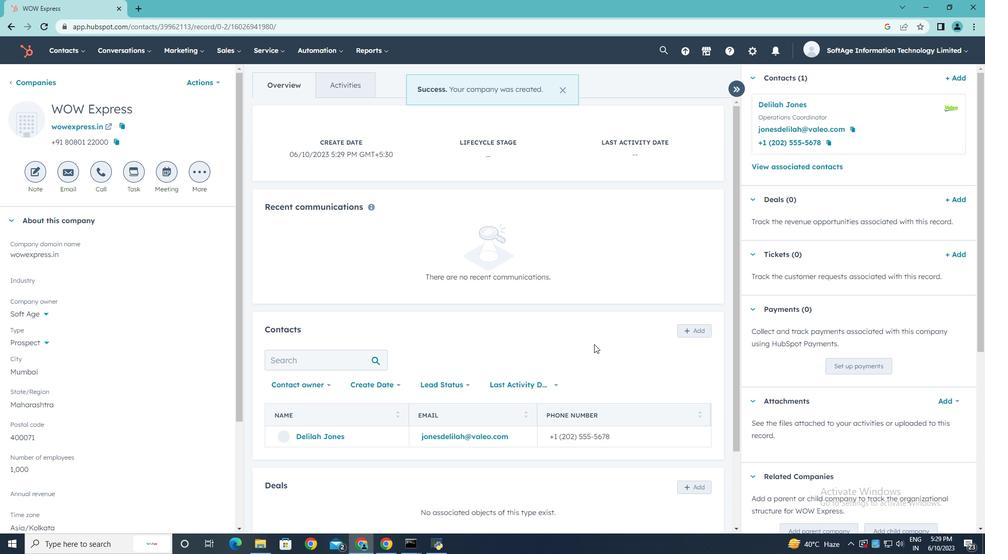 
